 Task: Check the sale-to-list ratio of dock in the last 1 year.
Action: Mouse moved to (1118, 278)
Screenshot: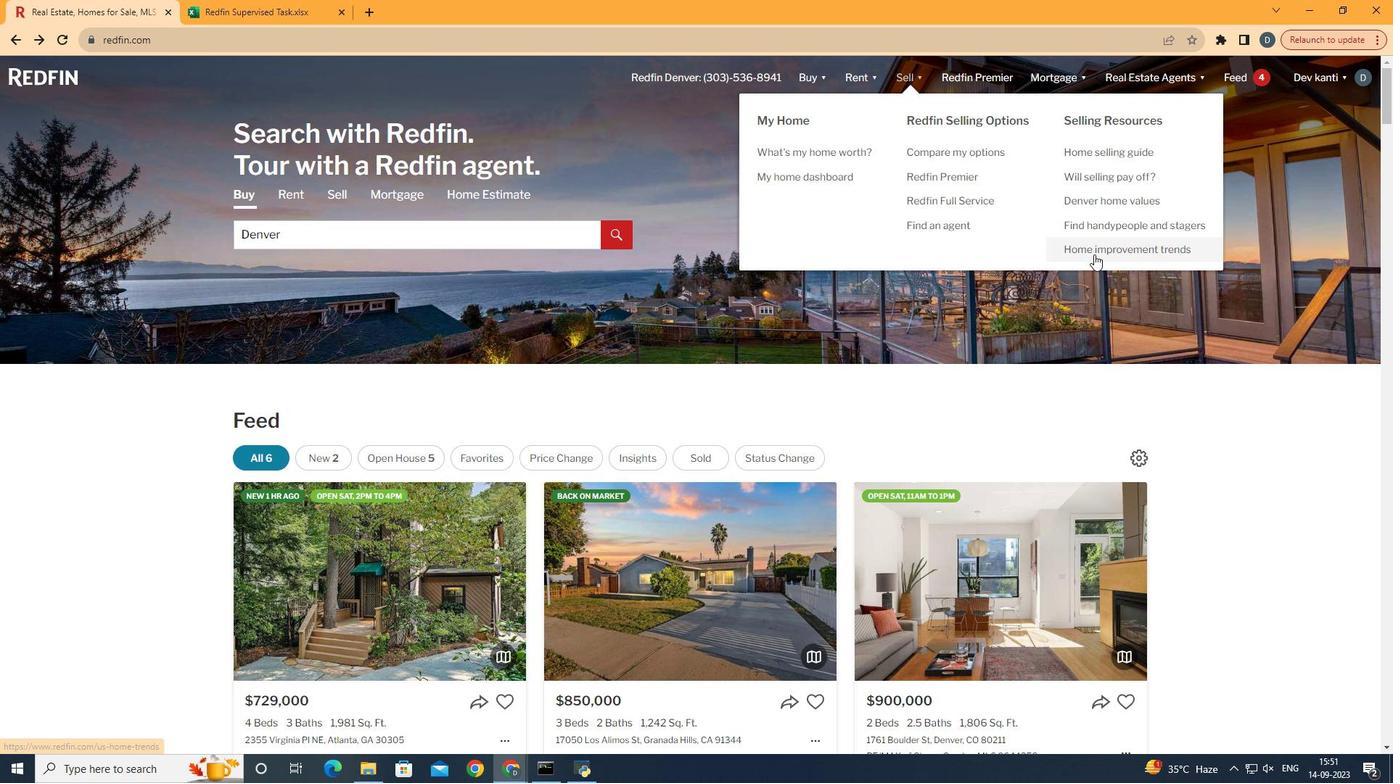
Action: Mouse pressed left at (1118, 278)
Screenshot: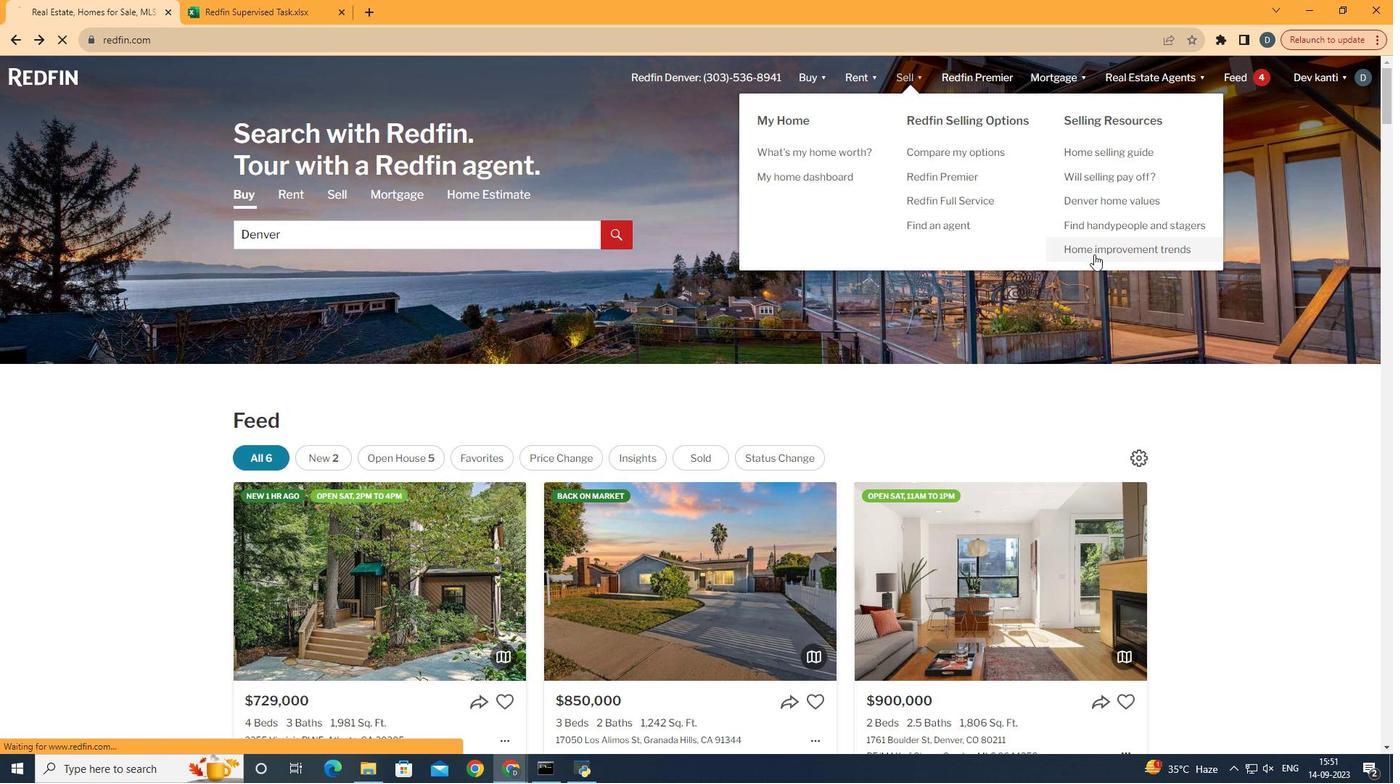 
Action: Mouse moved to (387, 298)
Screenshot: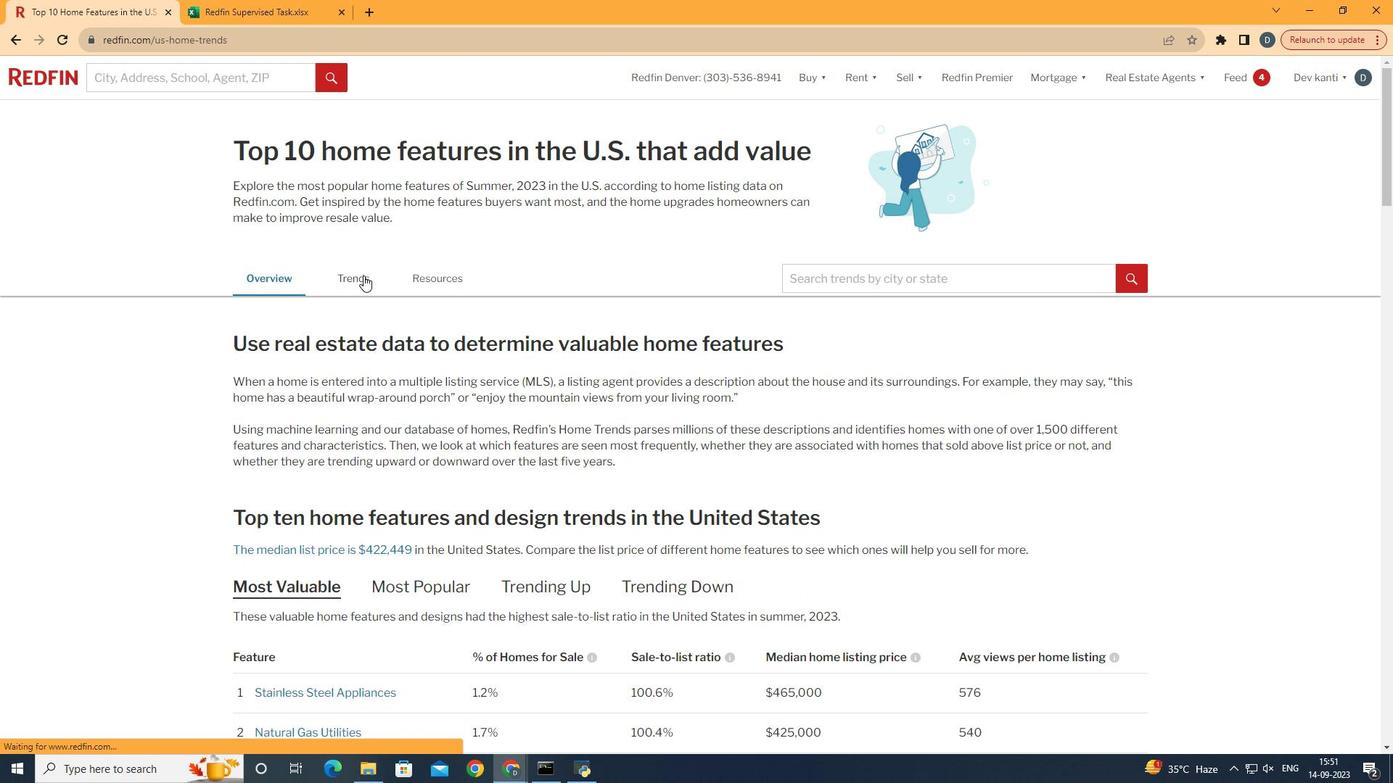
Action: Mouse pressed left at (387, 298)
Screenshot: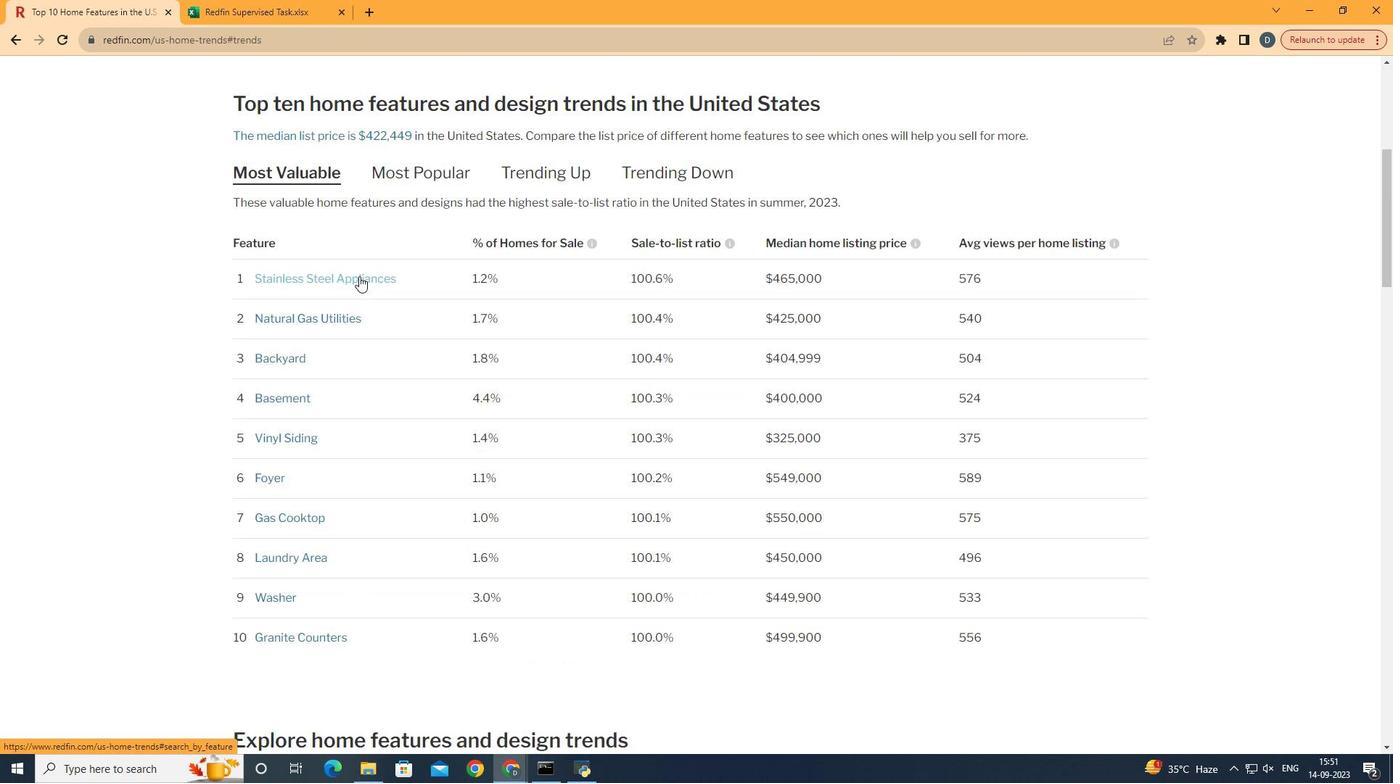
Action: Mouse moved to (754, 319)
Screenshot: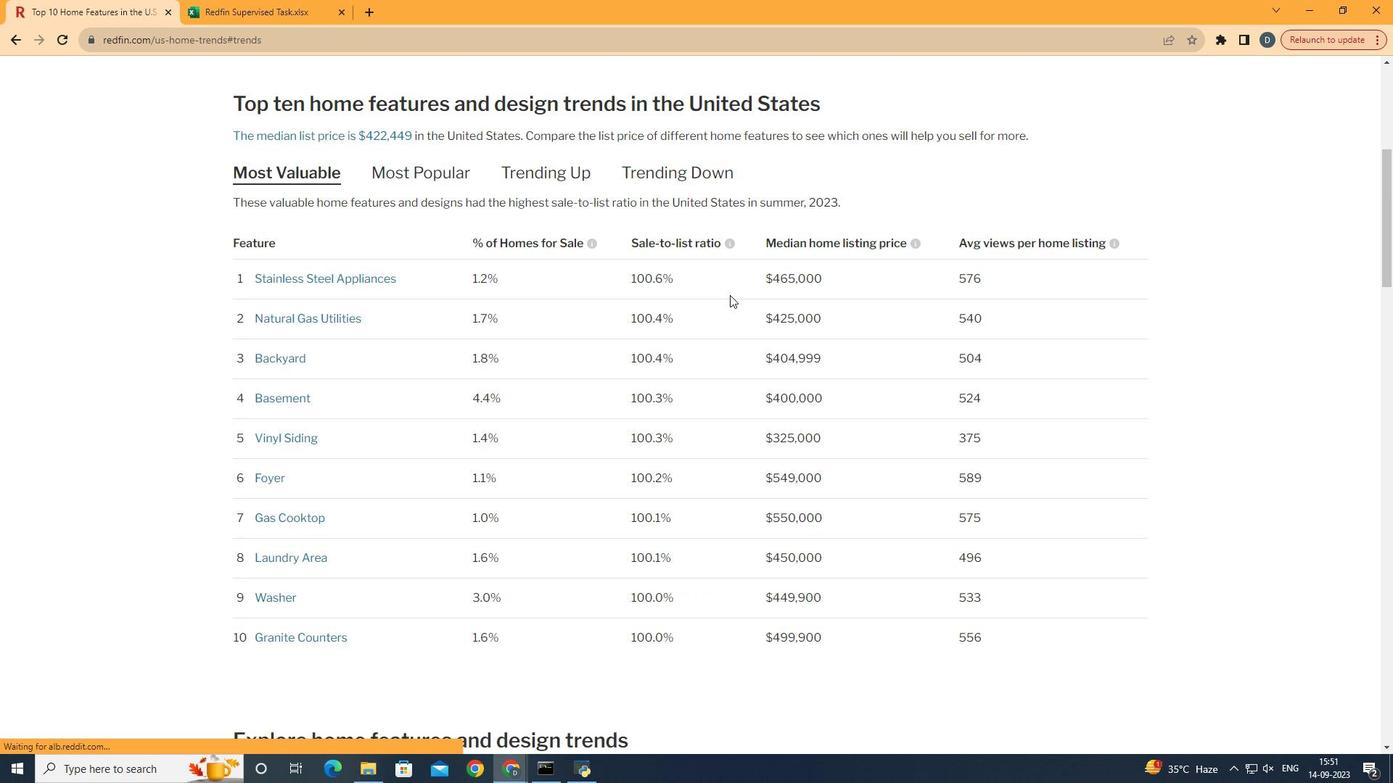 
Action: Mouse scrolled (754, 318) with delta (0, 0)
Screenshot: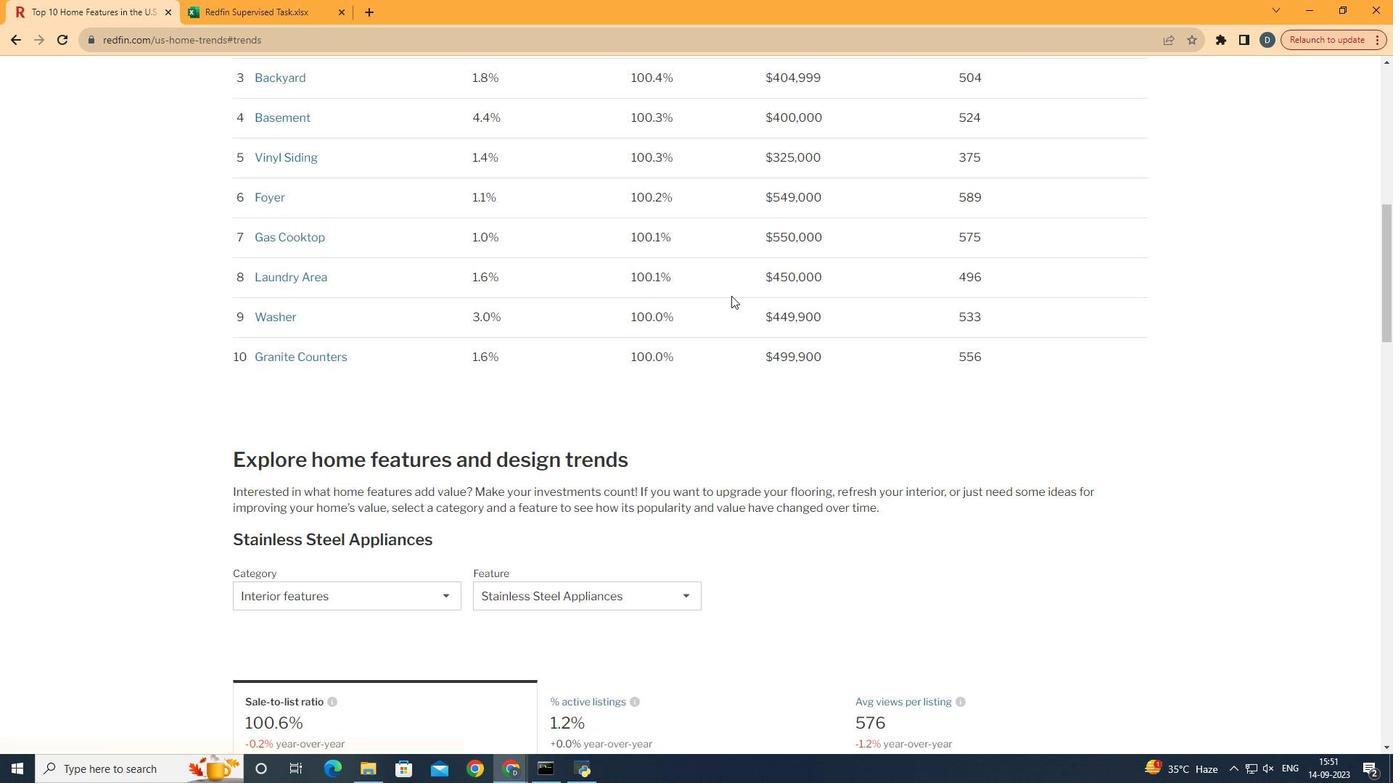 
Action: Mouse moved to (755, 320)
Screenshot: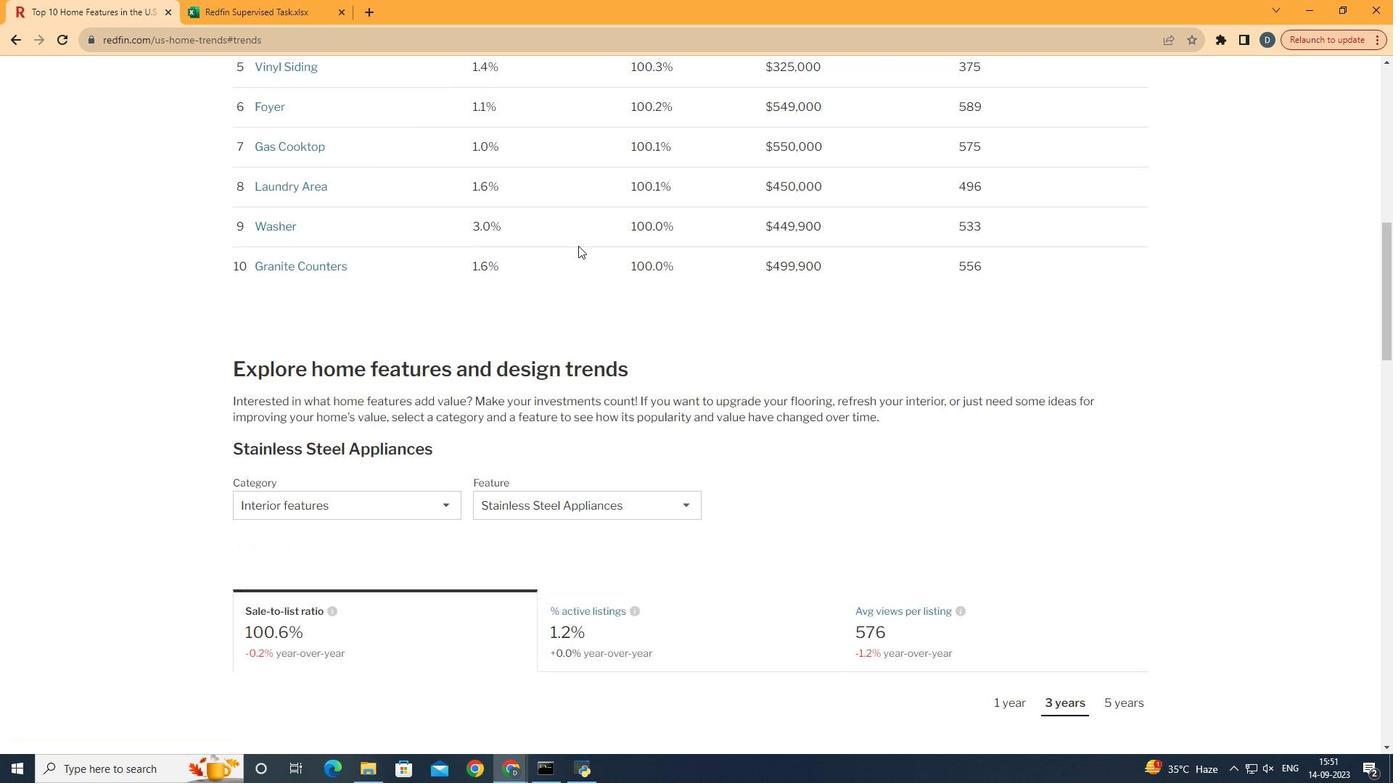 
Action: Mouse scrolled (755, 319) with delta (0, 0)
Screenshot: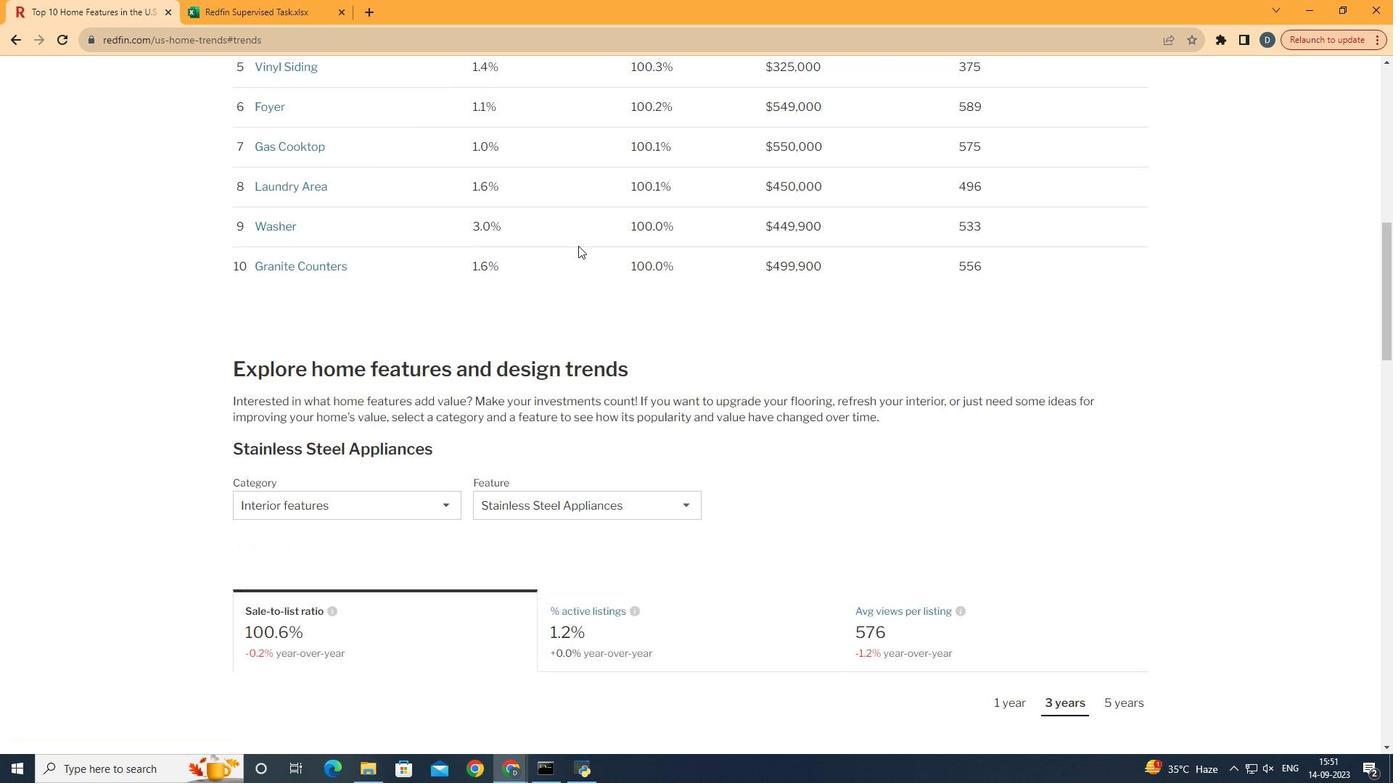 
Action: Mouse scrolled (755, 319) with delta (0, 0)
Screenshot: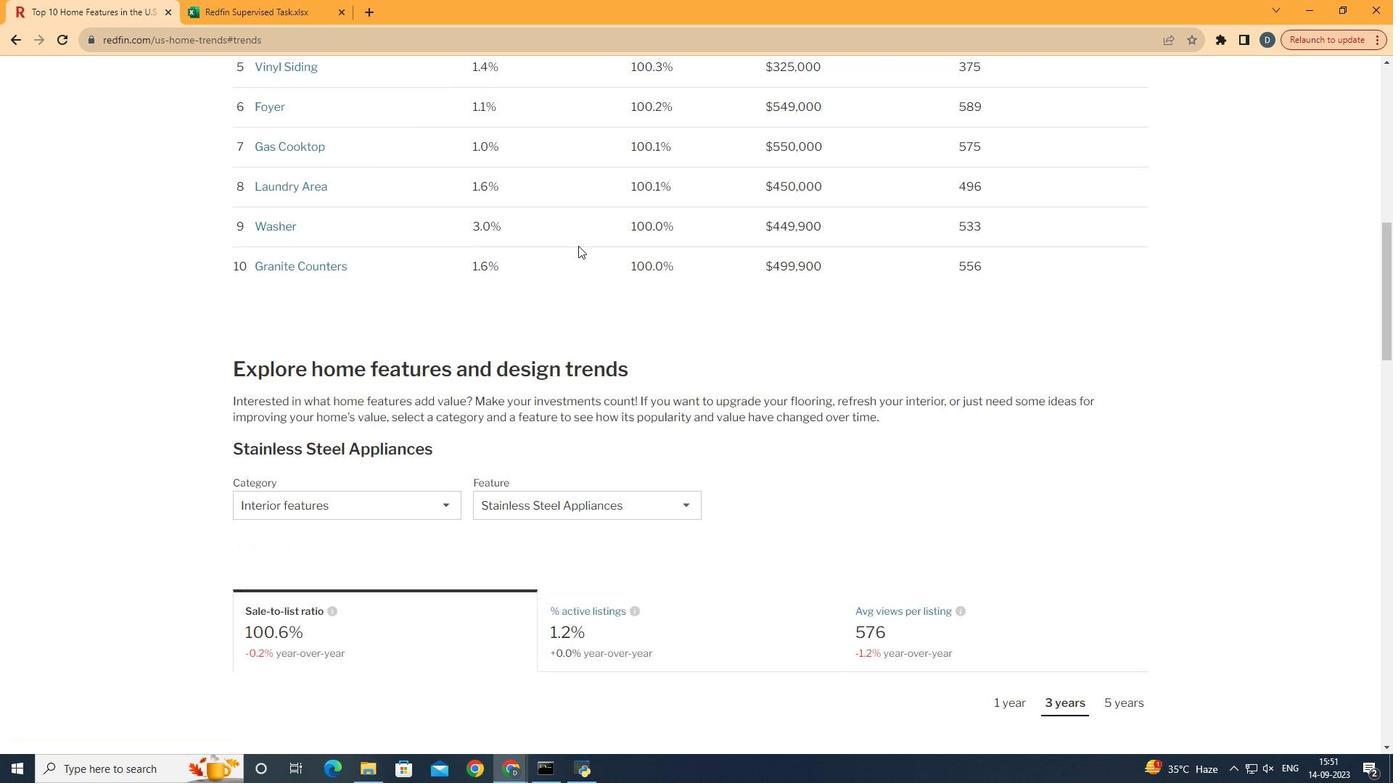 
Action: Mouse scrolled (755, 319) with delta (0, 0)
Screenshot: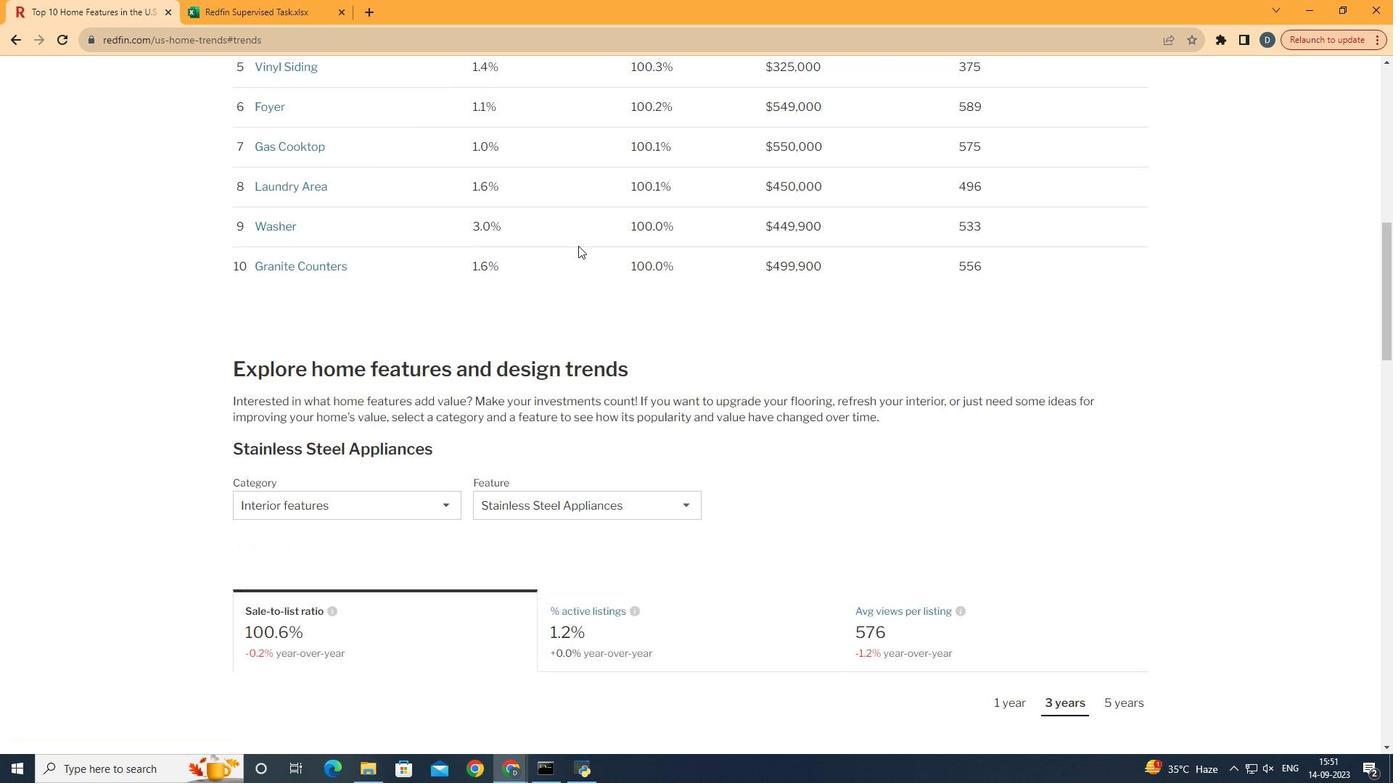 
Action: Mouse scrolled (755, 319) with delta (0, 0)
Screenshot: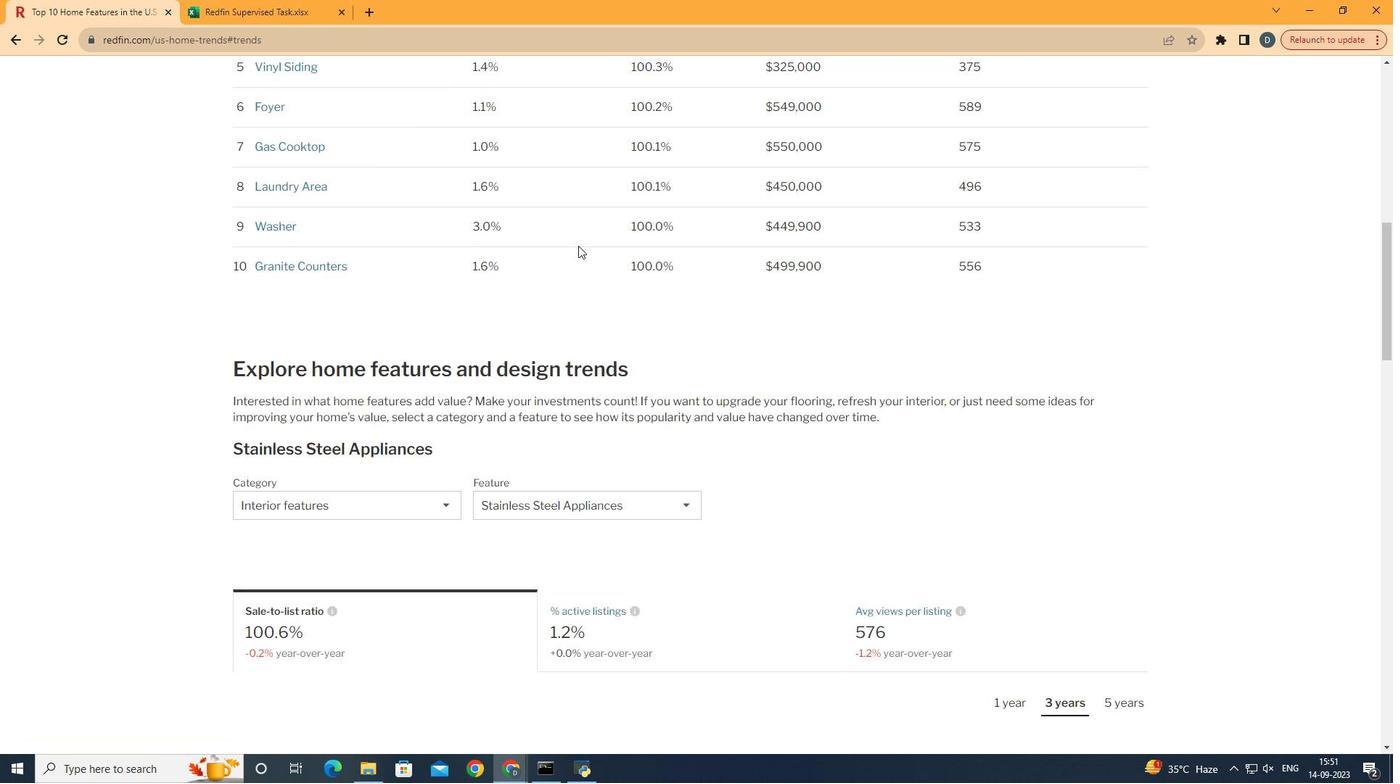 
Action: Mouse scrolled (755, 319) with delta (0, 0)
Screenshot: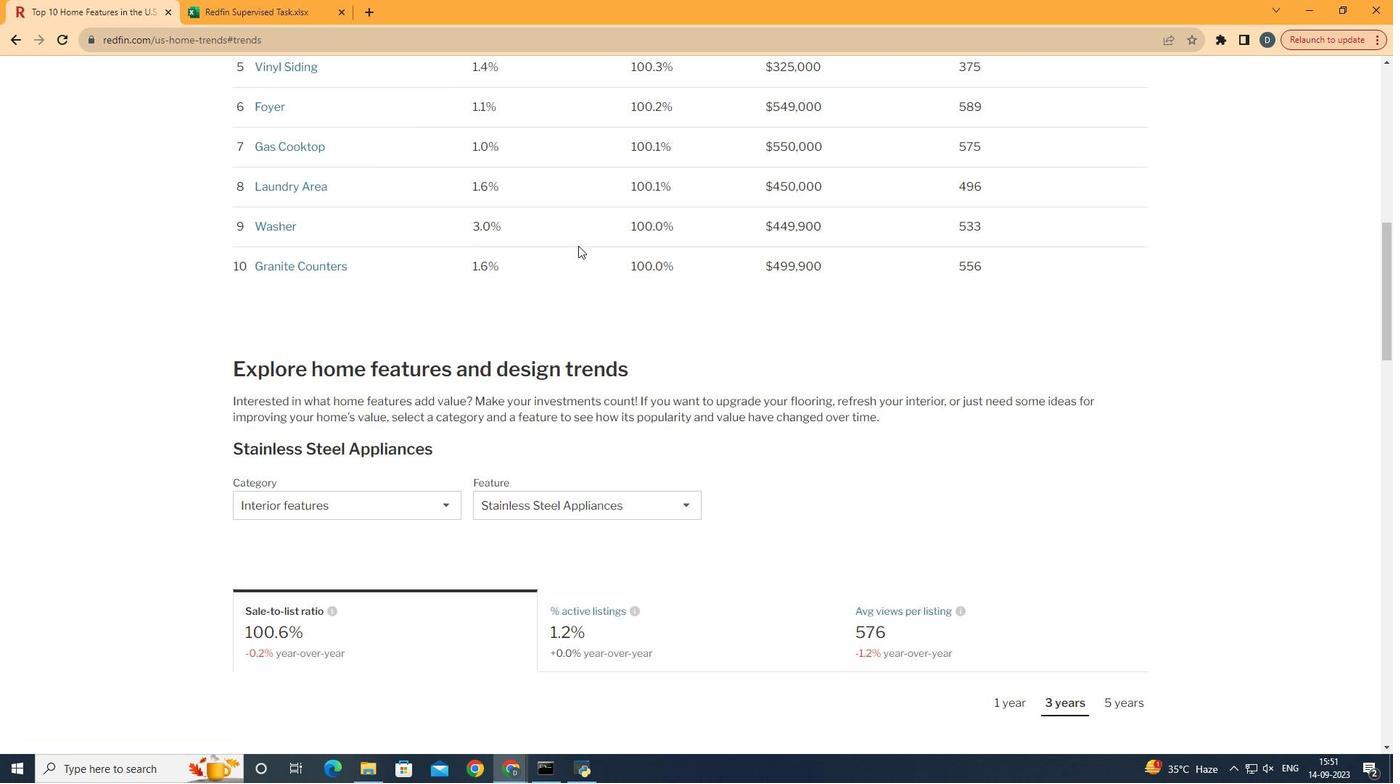 
Action: Mouse scrolled (755, 319) with delta (0, 0)
Screenshot: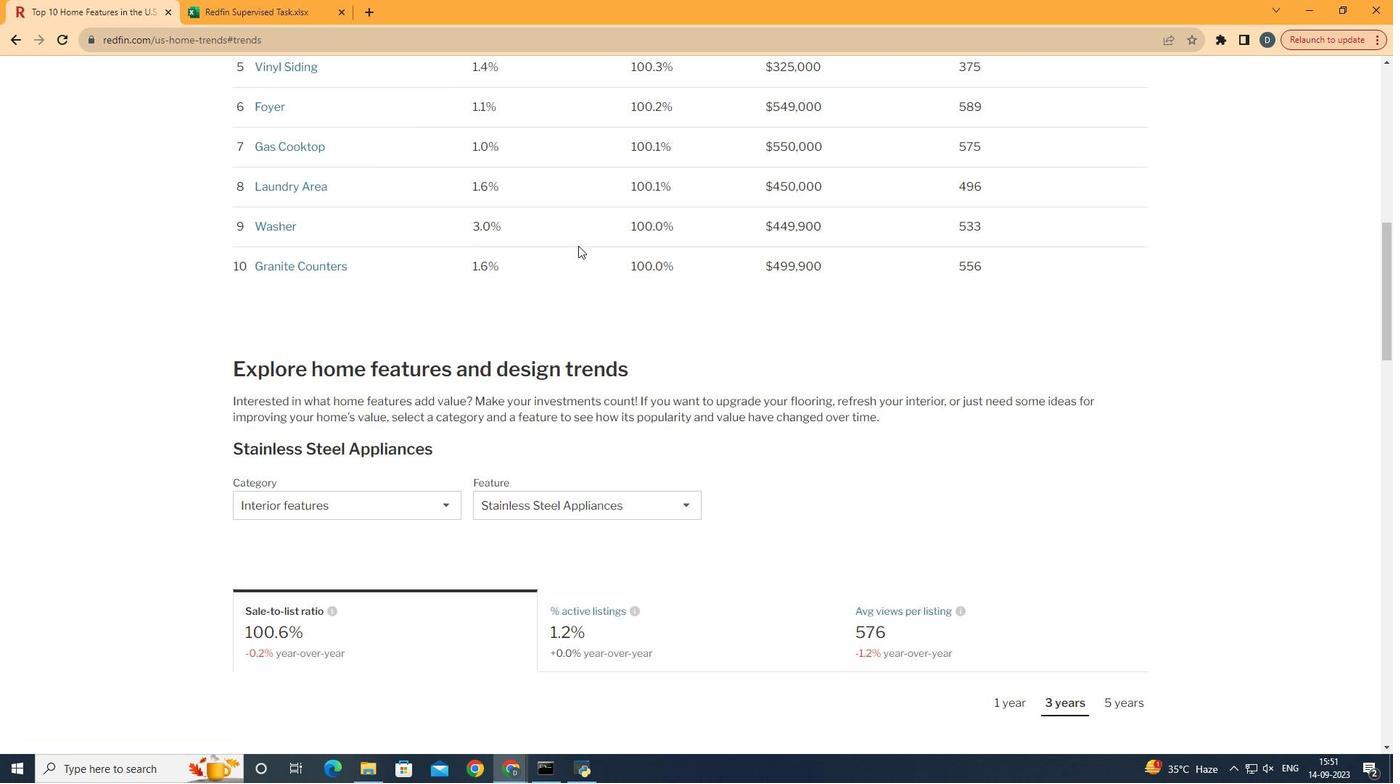 
Action: Mouse moved to (428, 295)
Screenshot: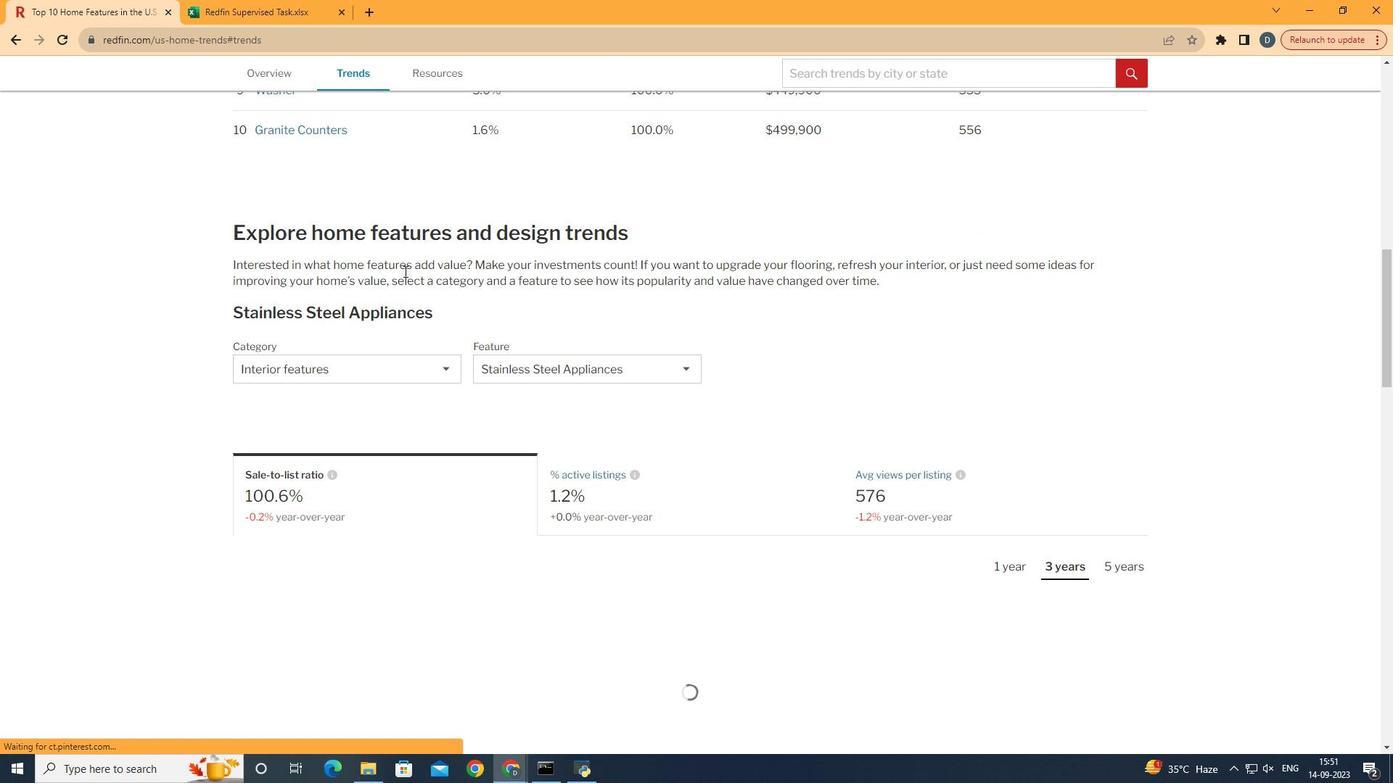 
Action: Mouse scrolled (428, 294) with delta (0, 0)
Screenshot: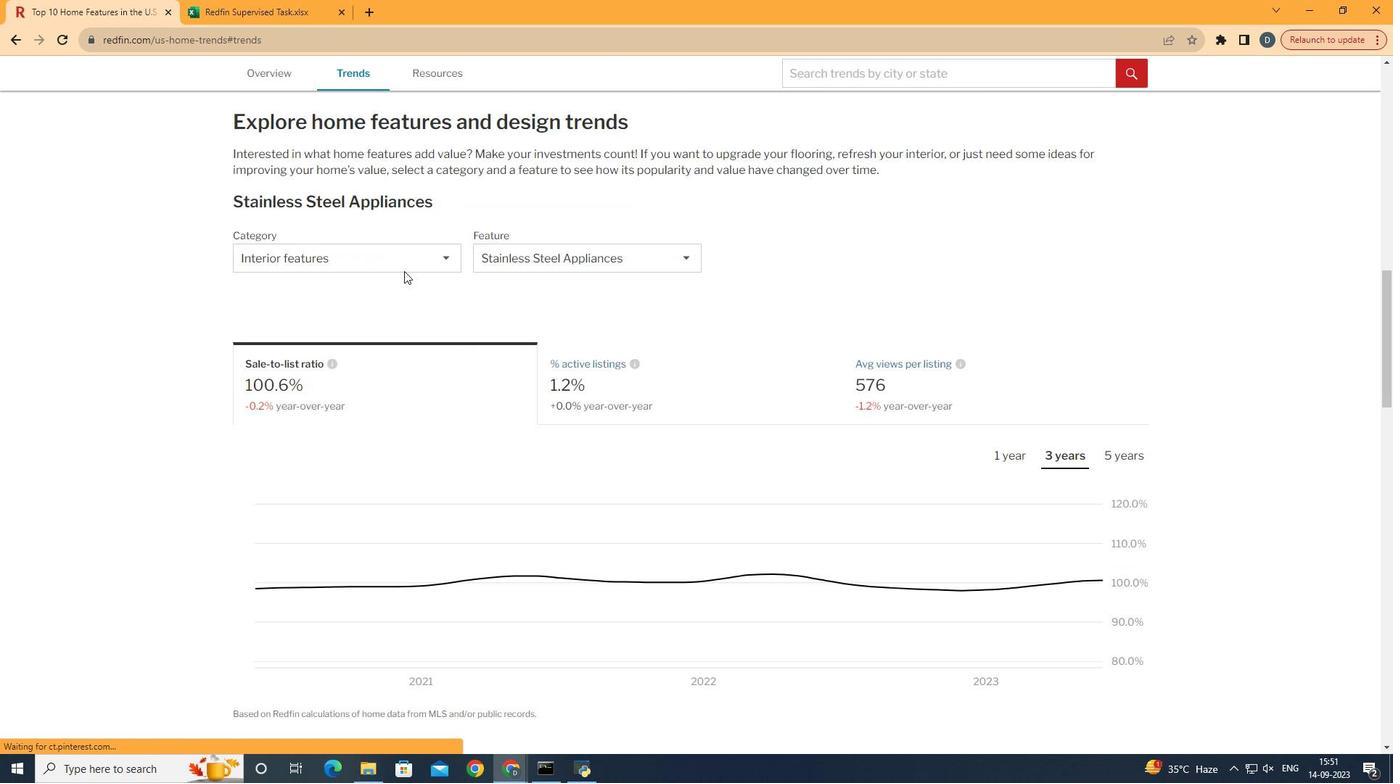 
Action: Mouse scrolled (428, 294) with delta (0, 0)
Screenshot: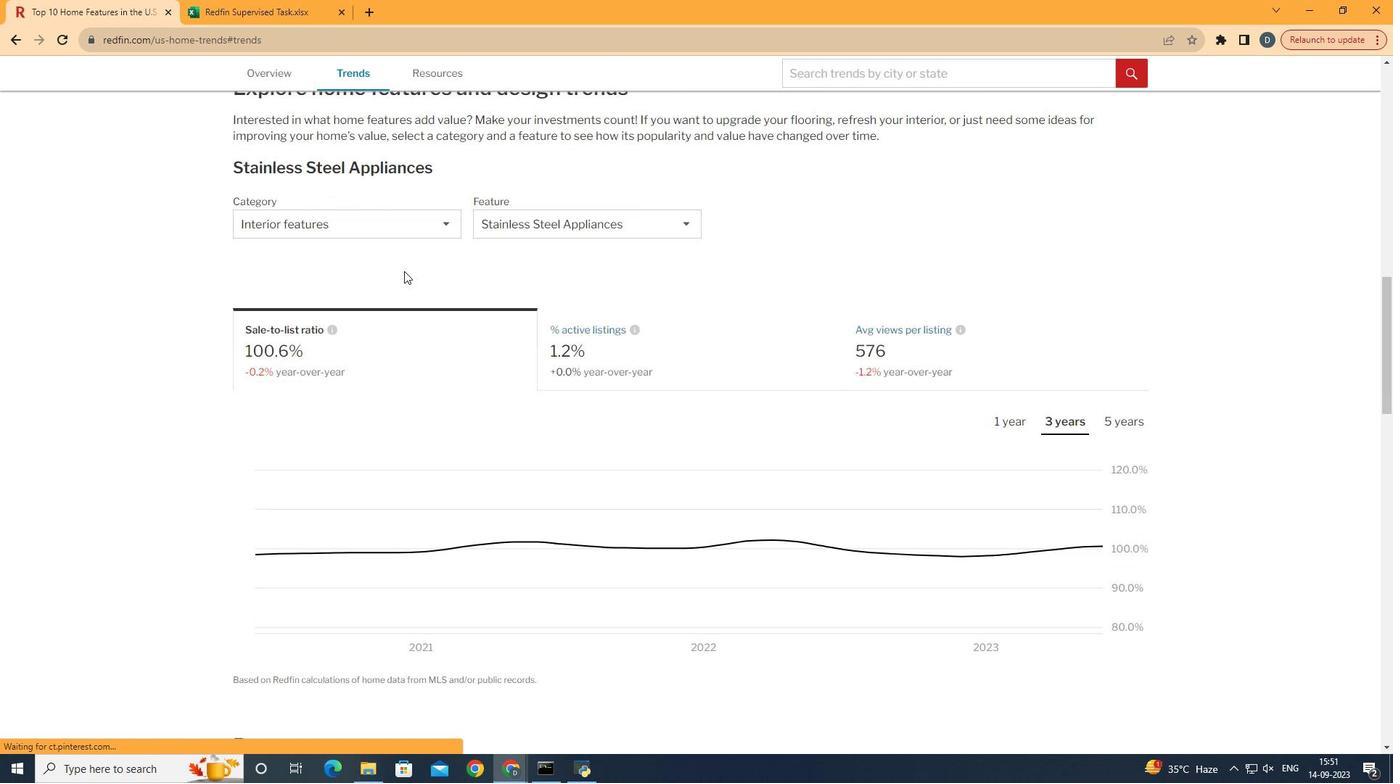 
Action: Mouse moved to (432, 259)
Screenshot: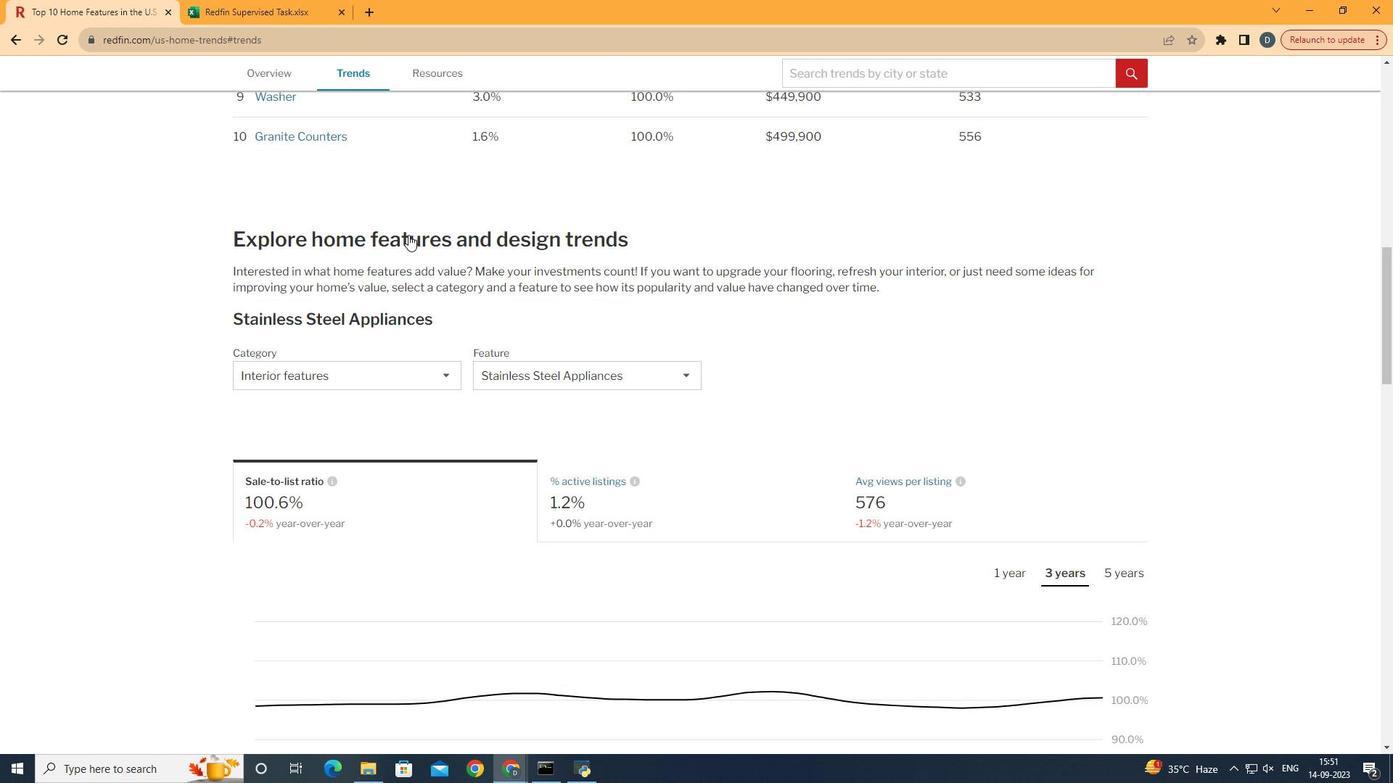 
Action: Mouse pressed left at (432, 259)
Screenshot: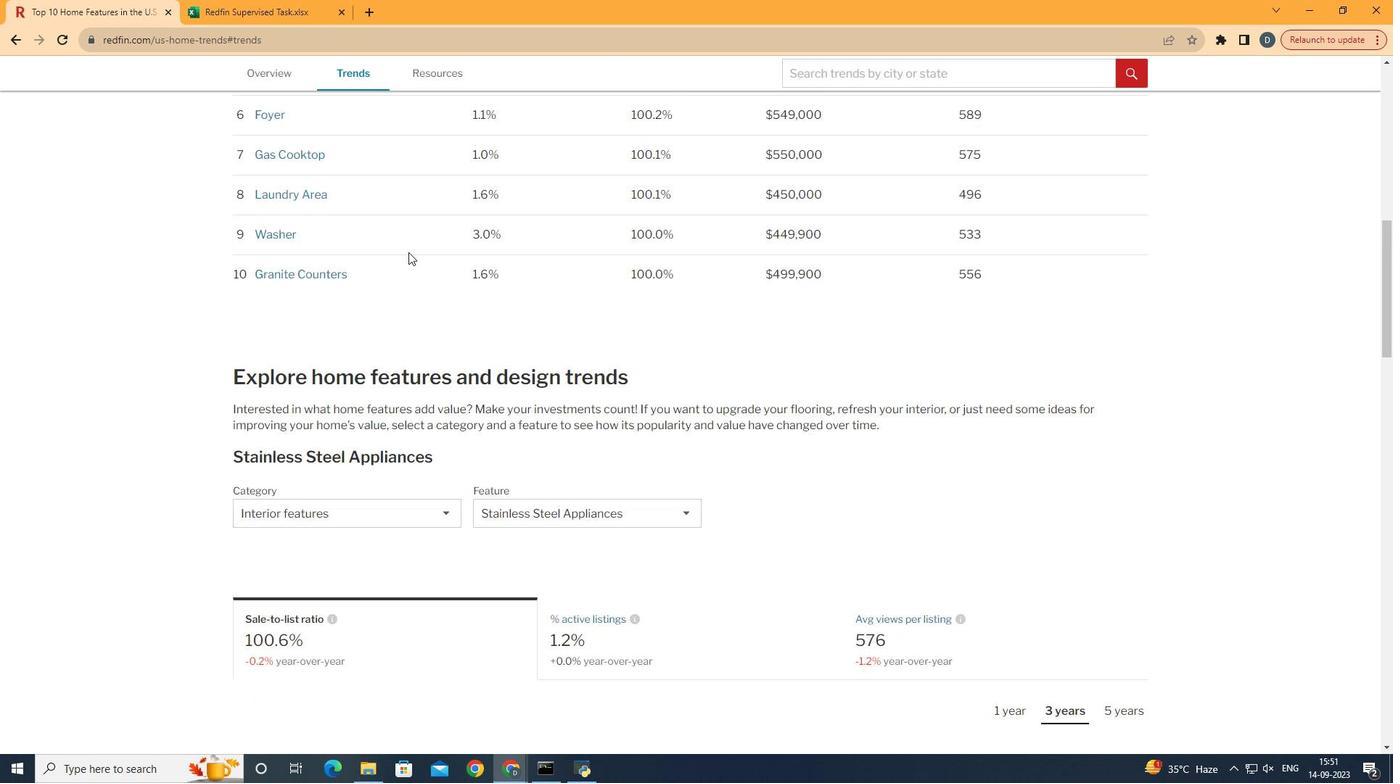 
Action: Mouse moved to (446, 328)
Screenshot: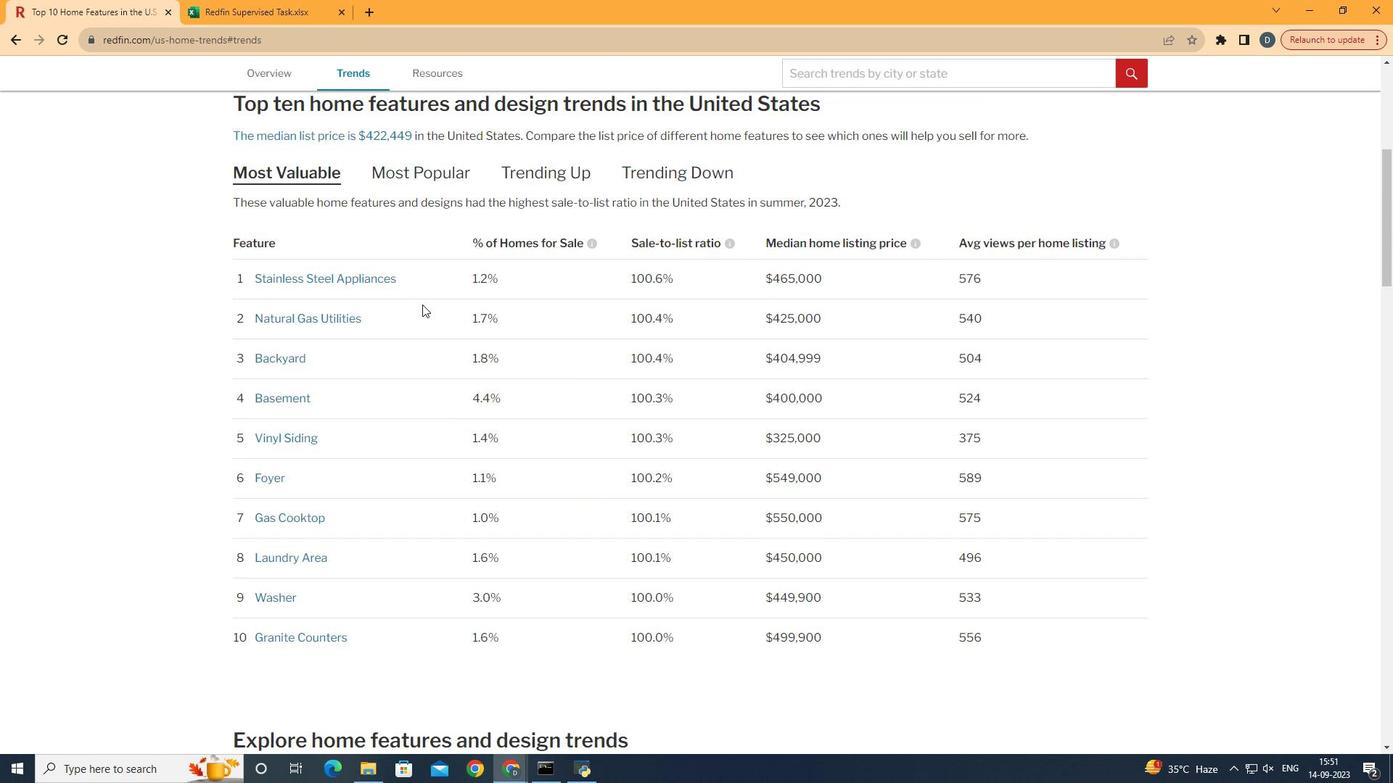 
Action: Mouse scrolled (446, 328) with delta (0, 0)
Screenshot: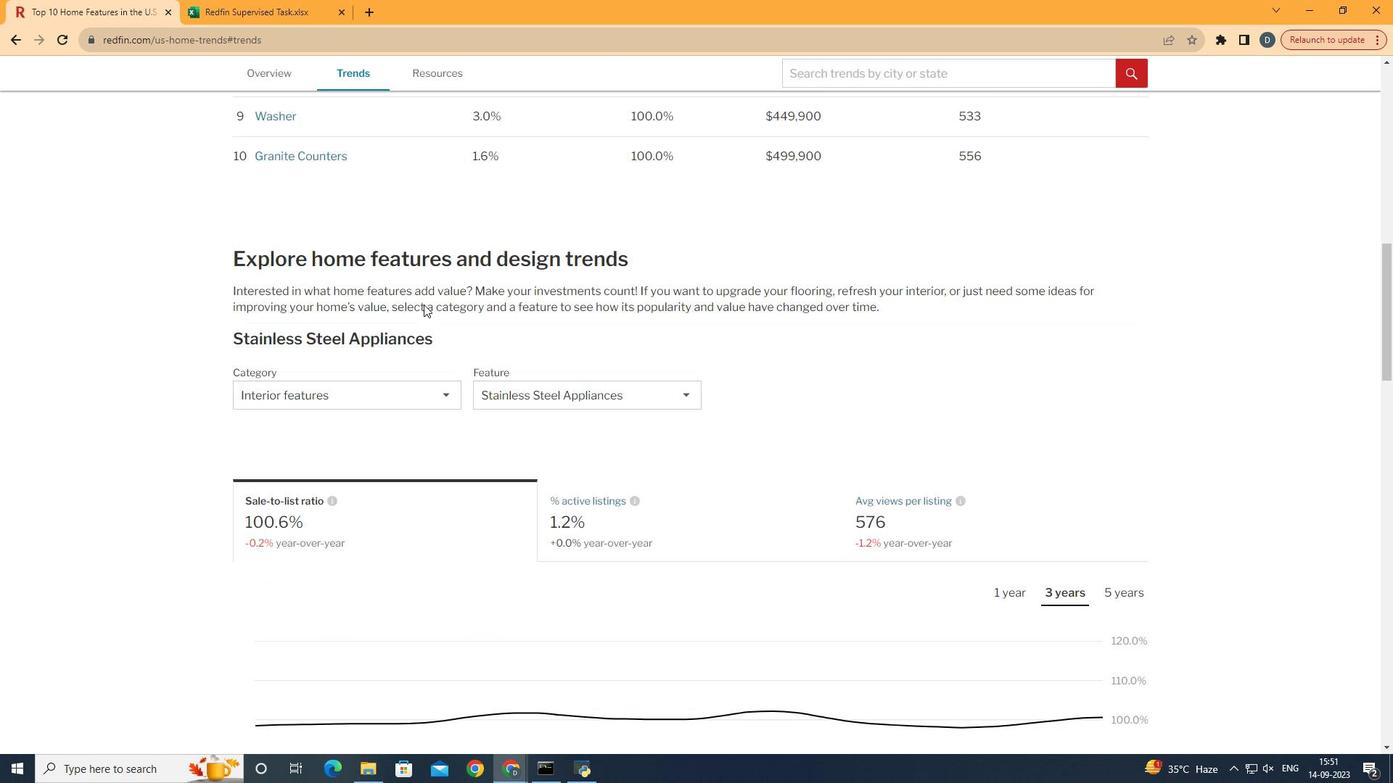 
Action: Mouse scrolled (446, 328) with delta (0, 0)
Screenshot: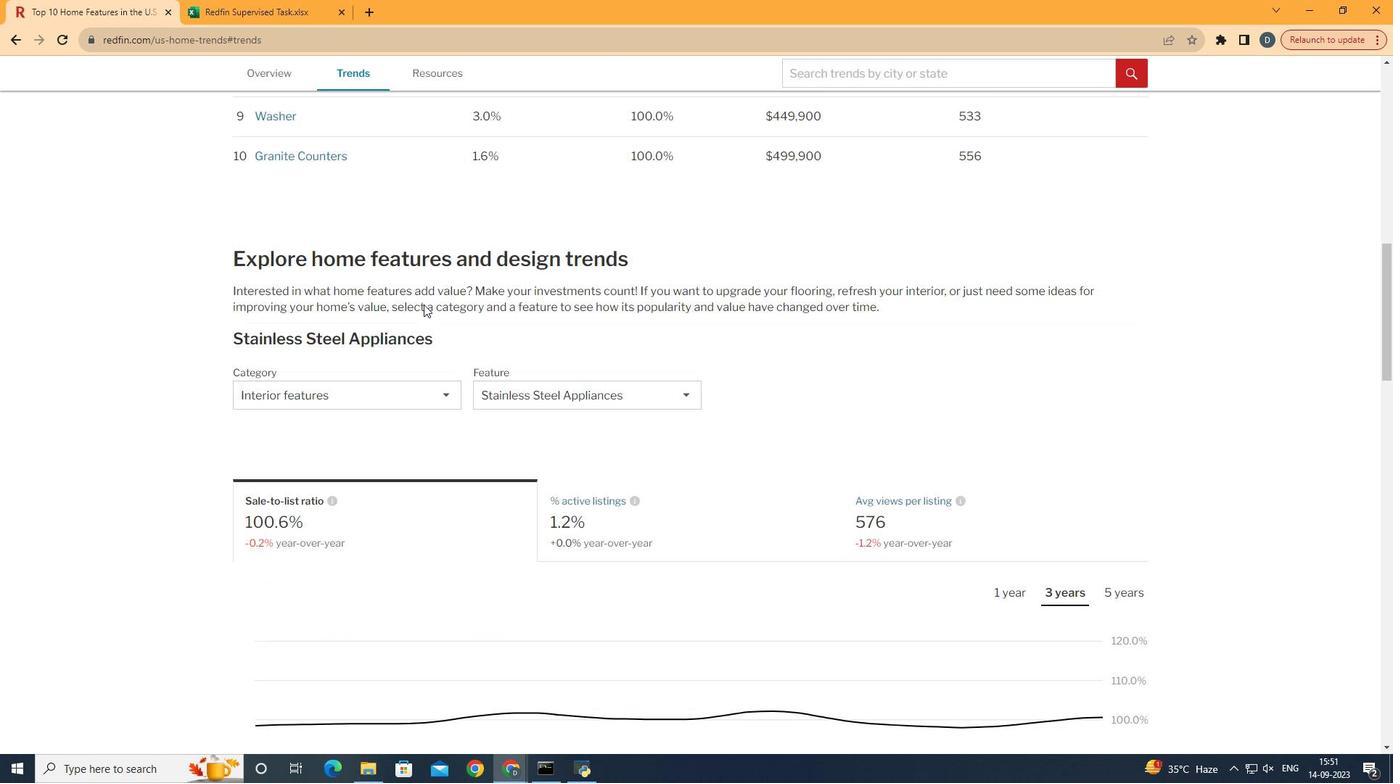 
Action: Mouse scrolled (446, 328) with delta (0, 0)
Screenshot: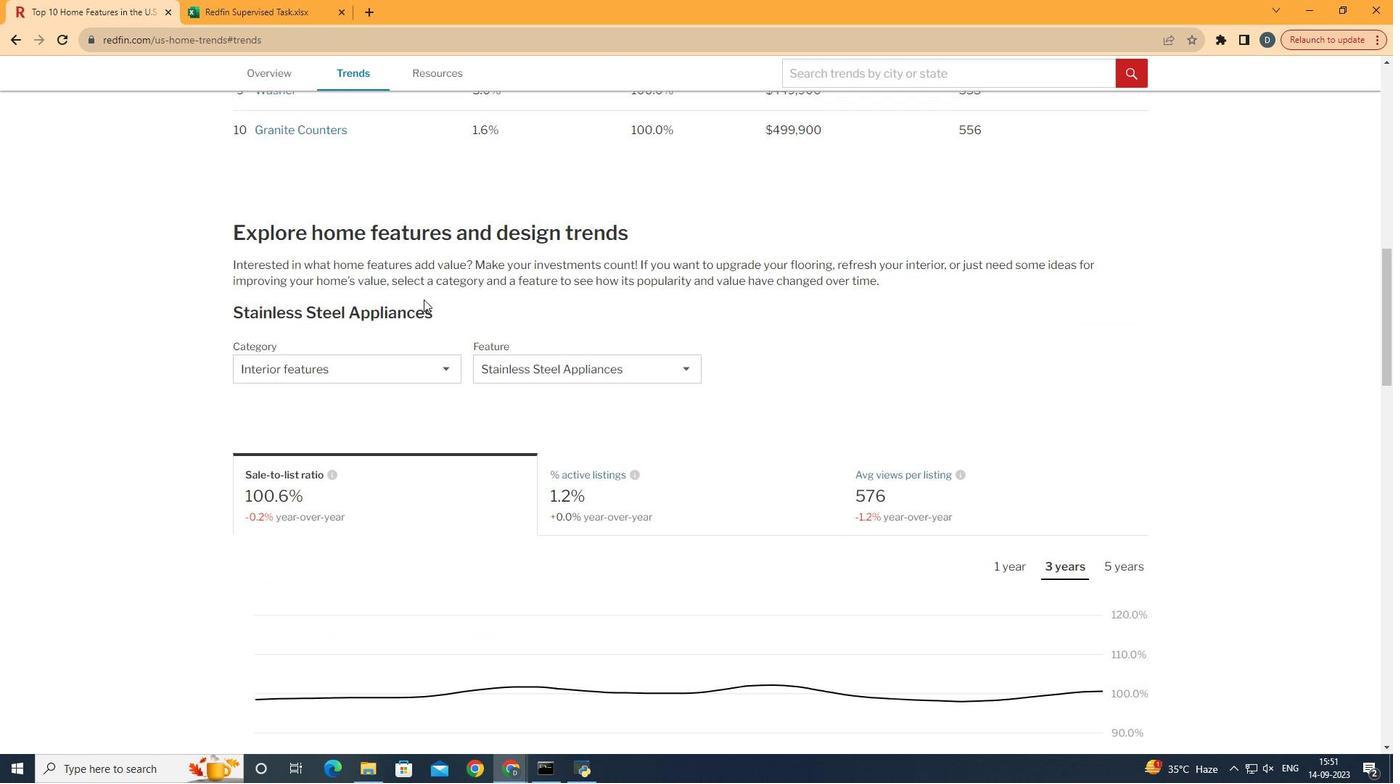 
Action: Mouse scrolled (446, 328) with delta (0, 0)
Screenshot: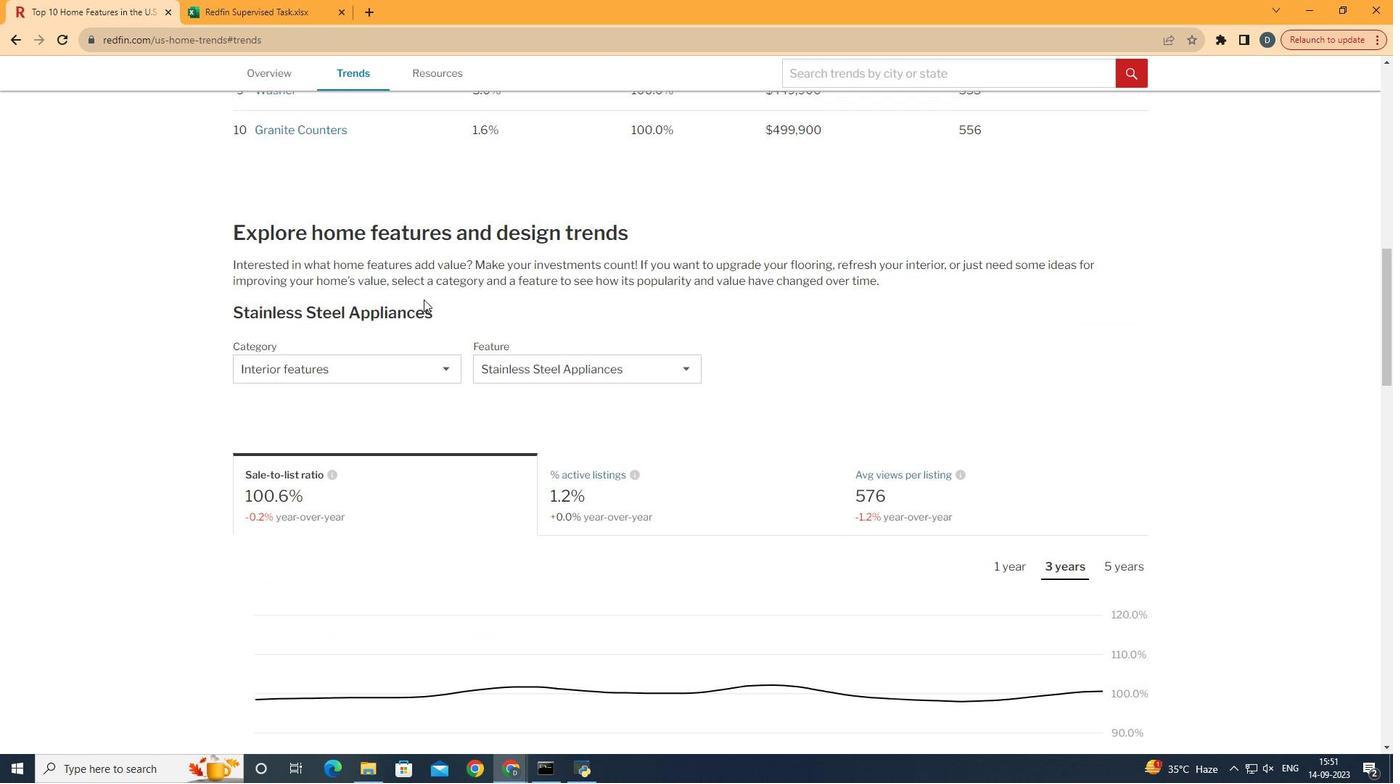 
Action: Mouse scrolled (446, 328) with delta (0, 0)
Screenshot: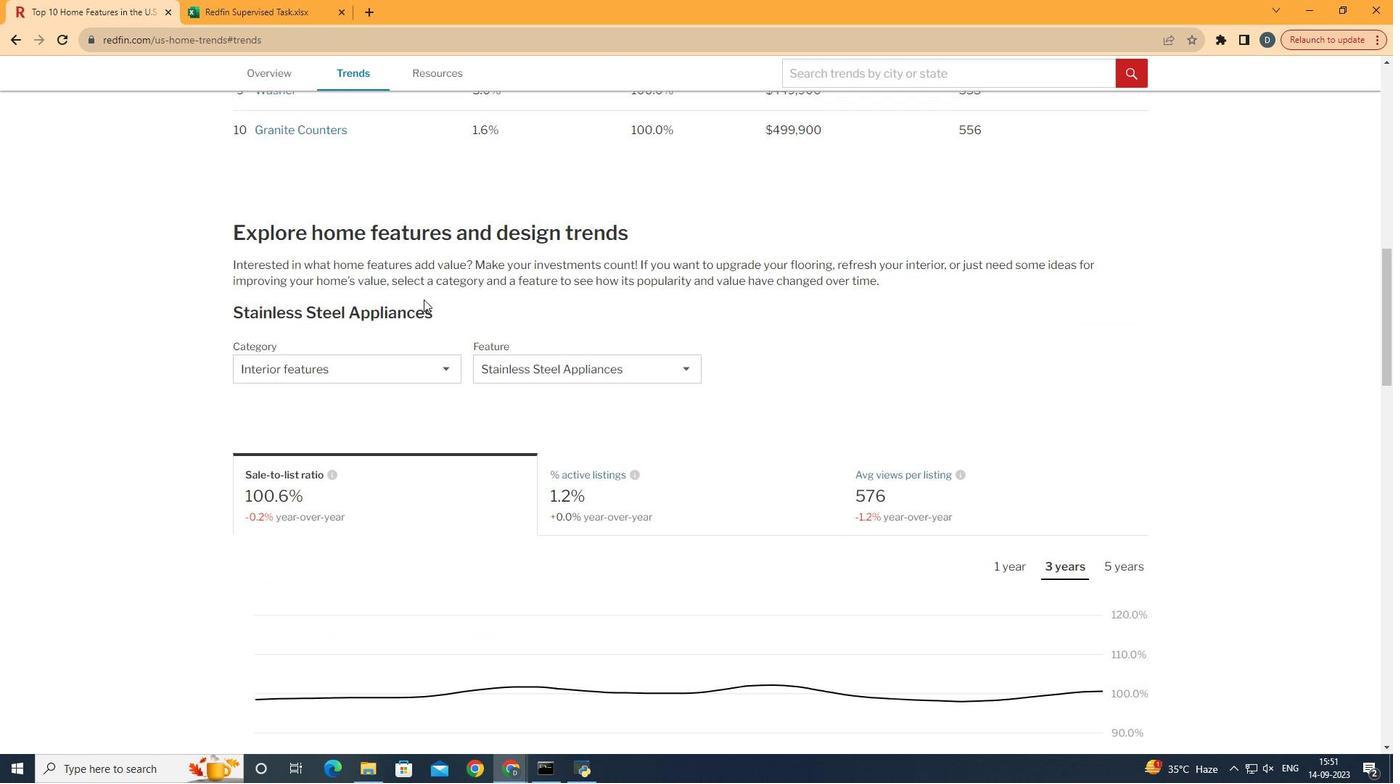 
Action: Mouse scrolled (446, 328) with delta (0, 0)
Screenshot: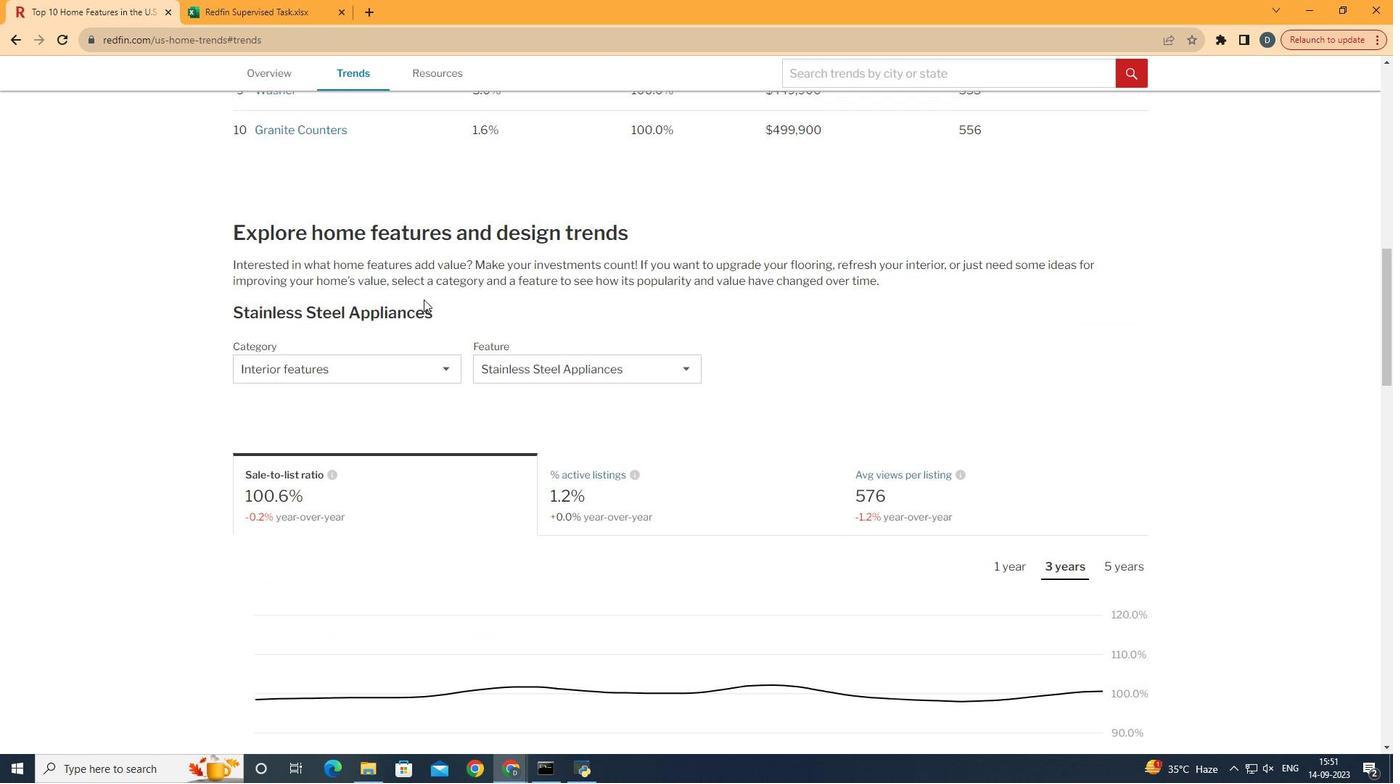 
Action: Mouse moved to (447, 328)
Screenshot: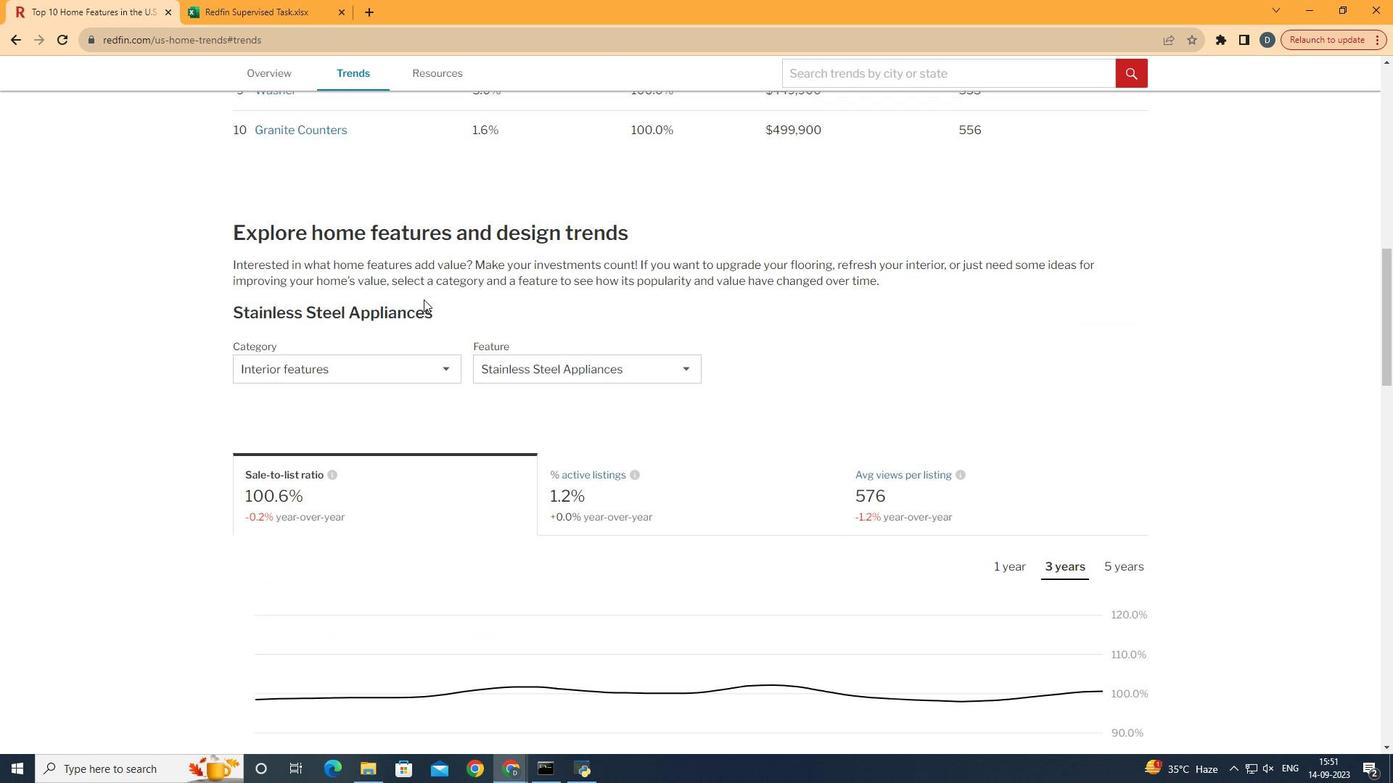 
Action: Mouse scrolled (447, 328) with delta (0, 0)
Screenshot: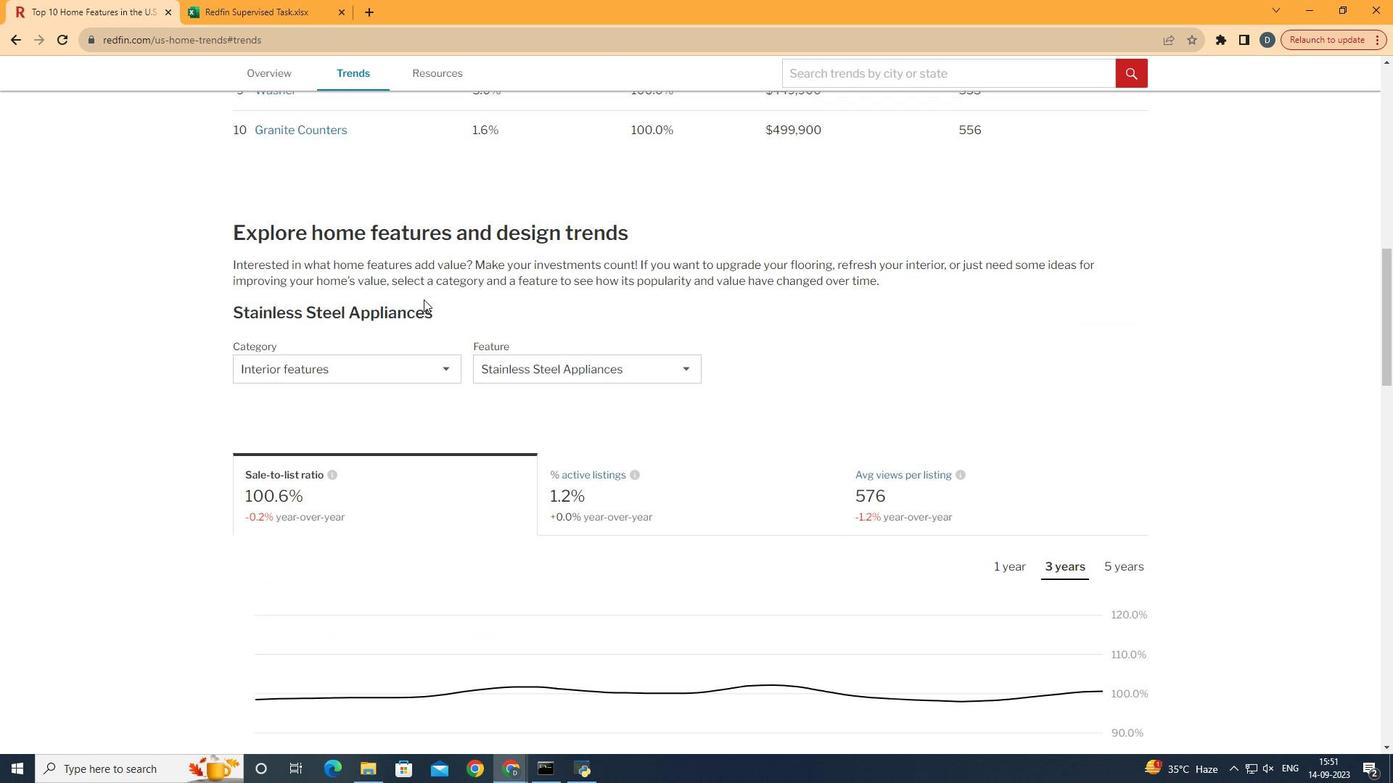 
Action: Mouse moved to (439, 410)
Screenshot: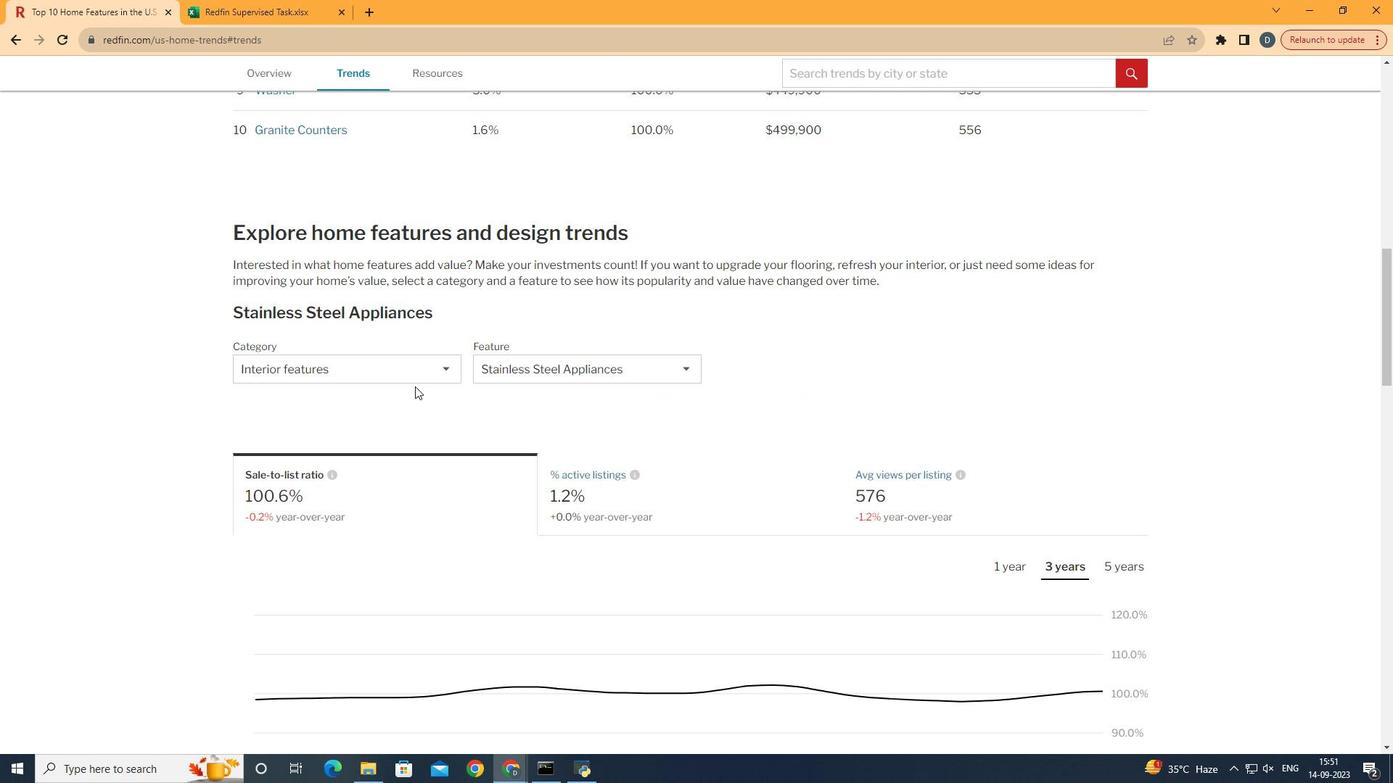 
Action: Mouse pressed left at (439, 410)
Screenshot: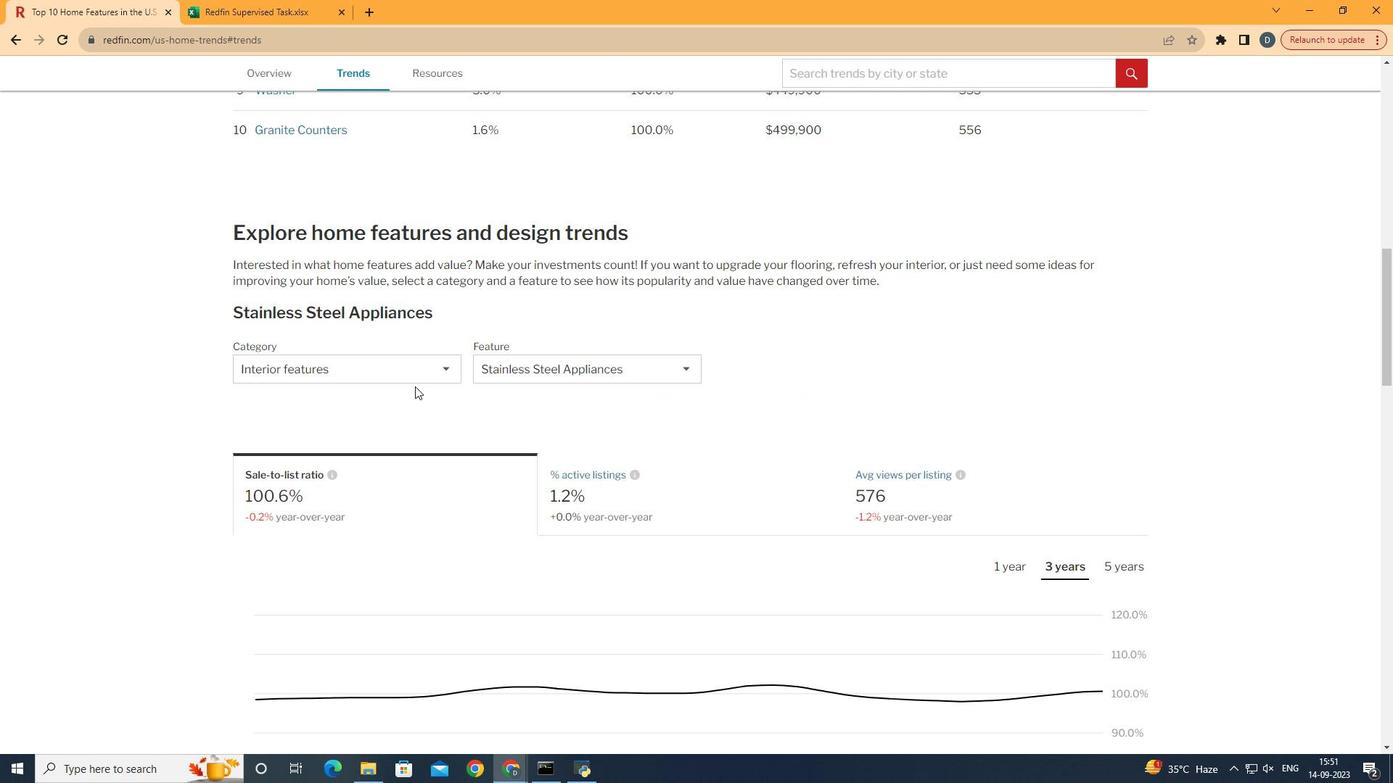 
Action: Mouse moved to (460, 395)
Screenshot: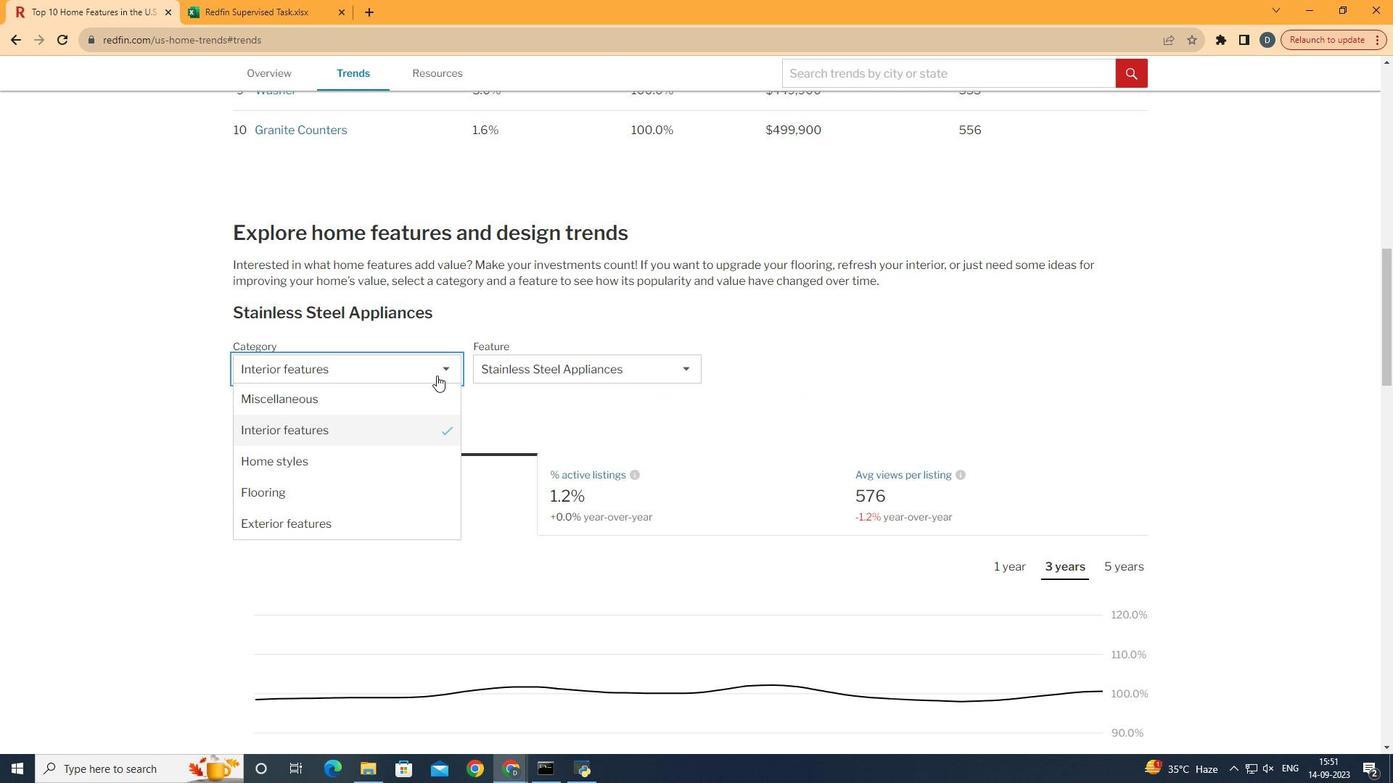 
Action: Mouse pressed left at (460, 395)
Screenshot: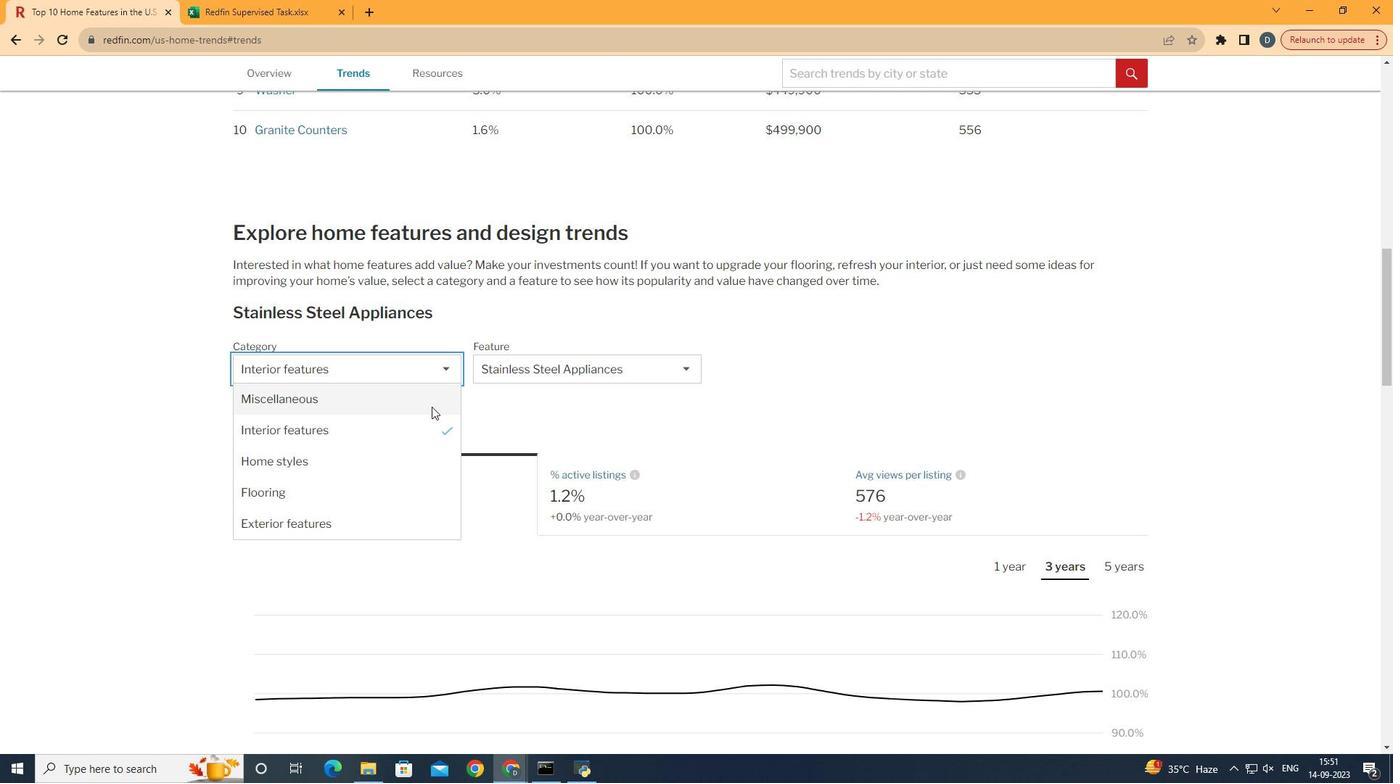 
Action: Mouse moved to (435, 547)
Screenshot: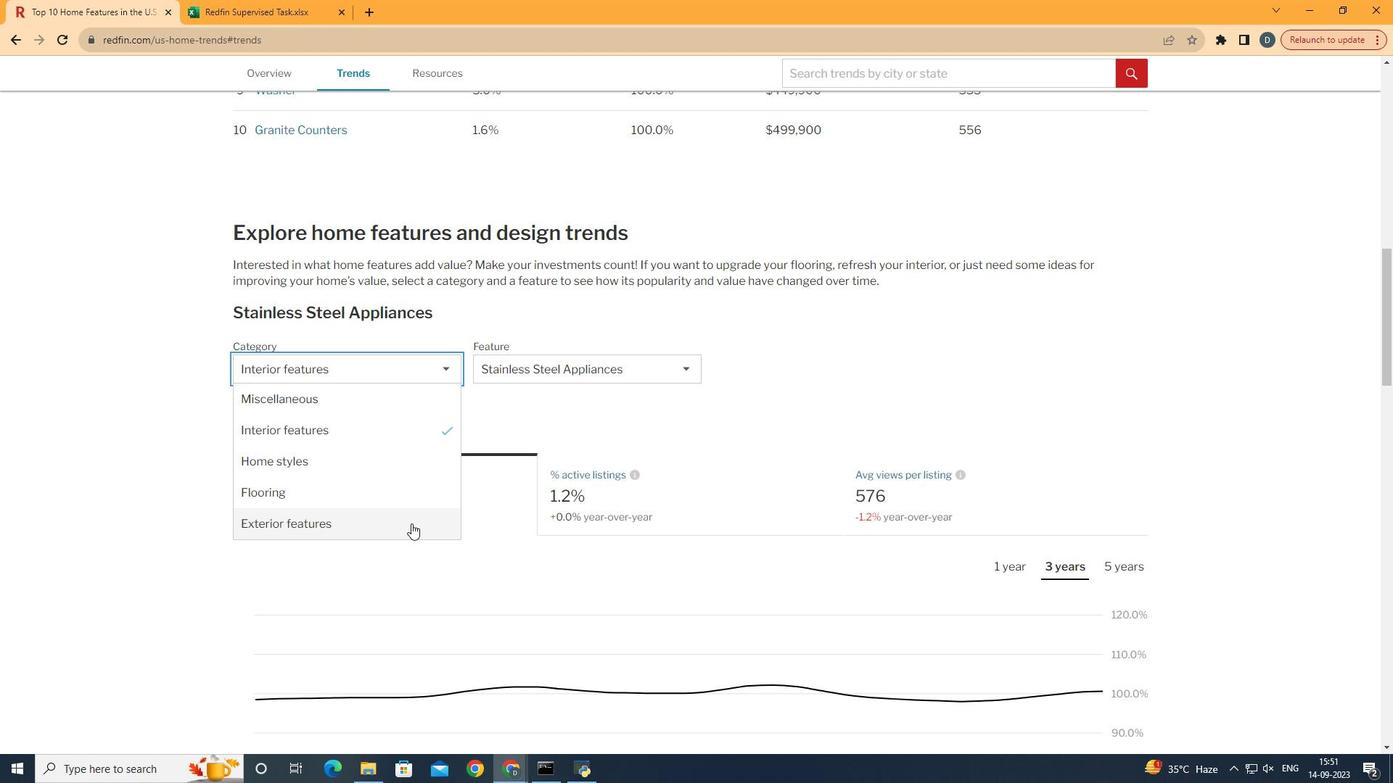 
Action: Mouse pressed left at (435, 547)
Screenshot: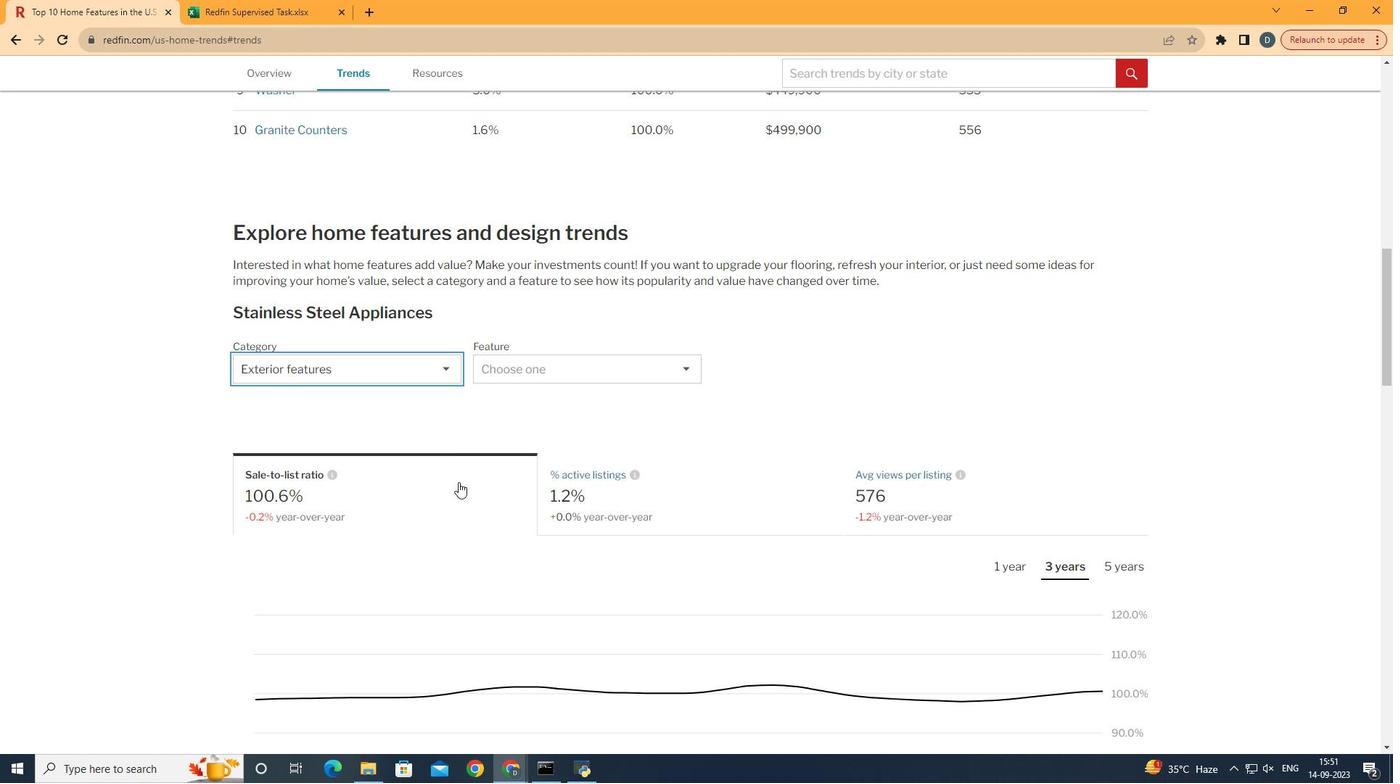 
Action: Mouse moved to (714, 362)
Screenshot: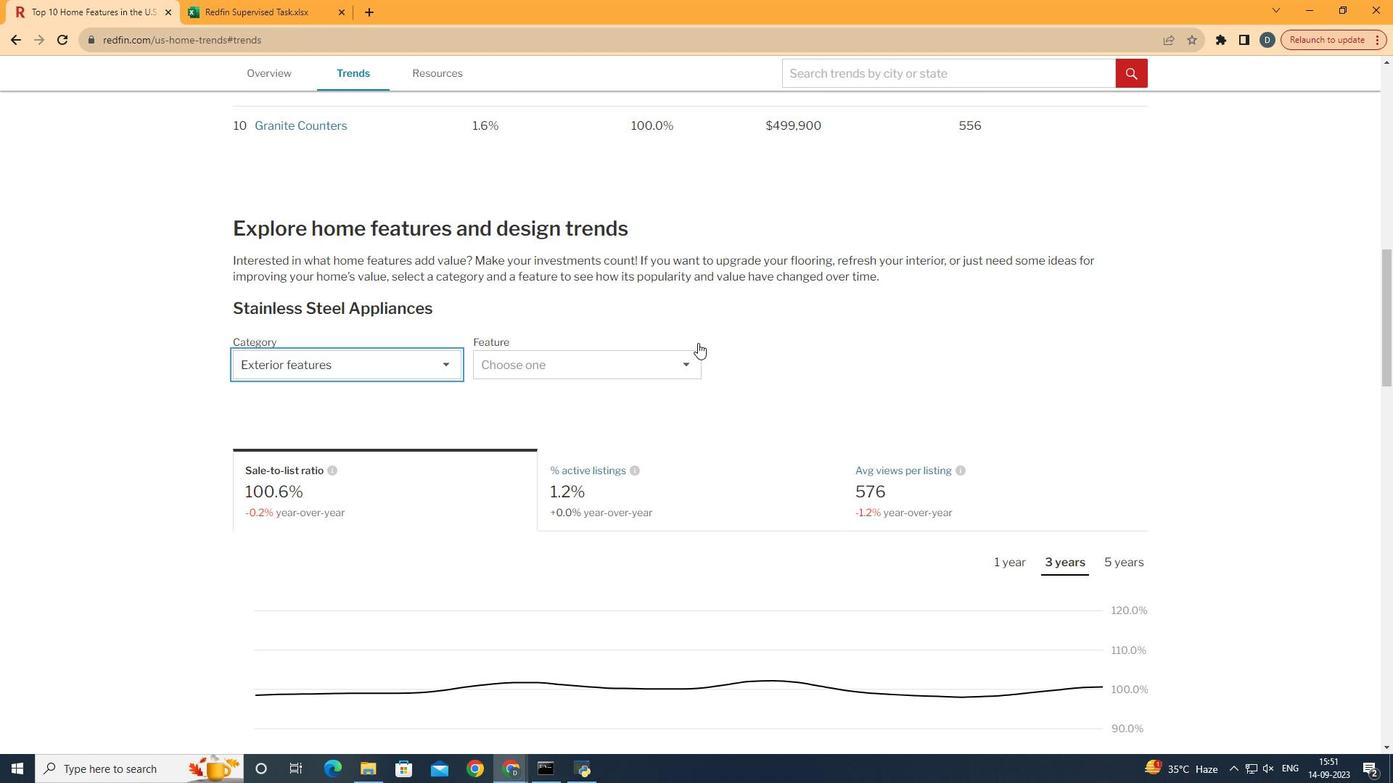 
Action: Mouse scrolled (714, 362) with delta (0, 0)
Screenshot: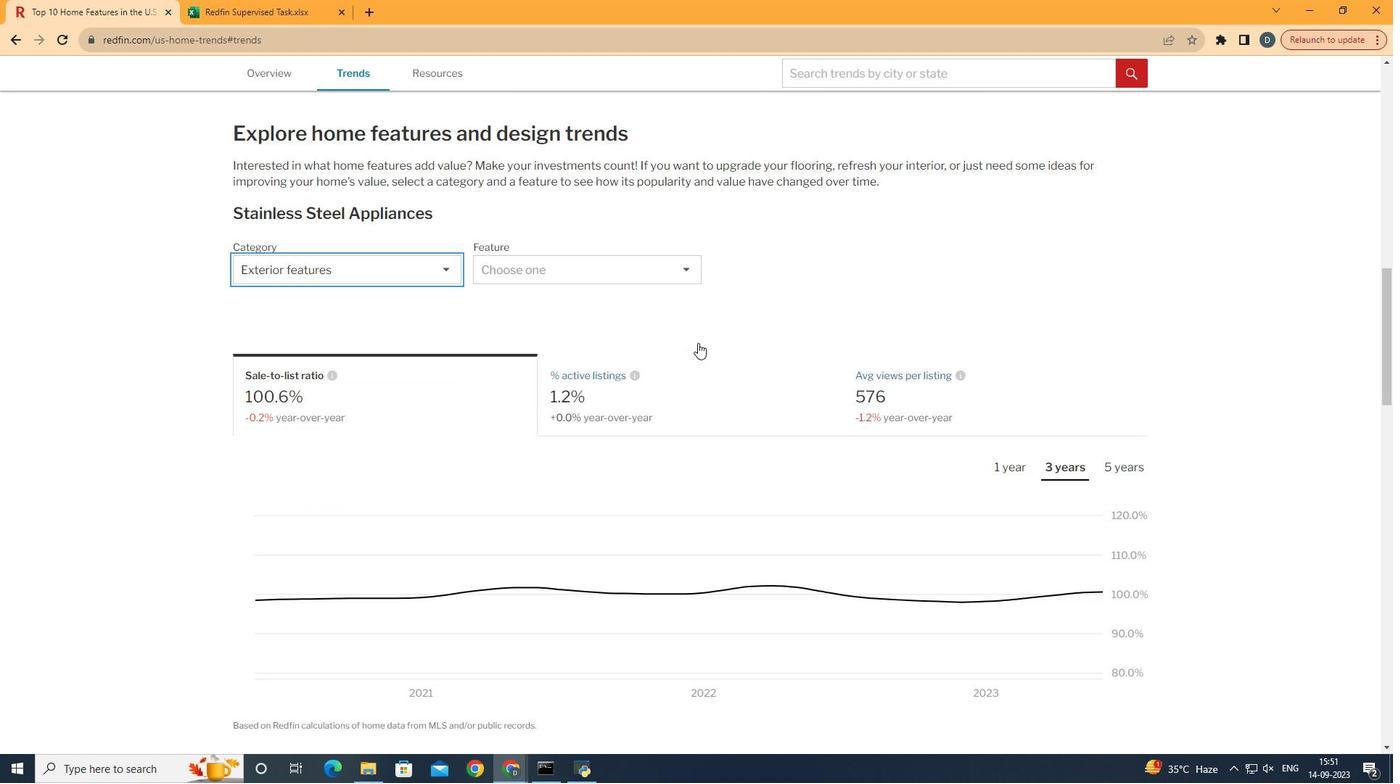 
Action: Mouse moved to (722, 367)
Screenshot: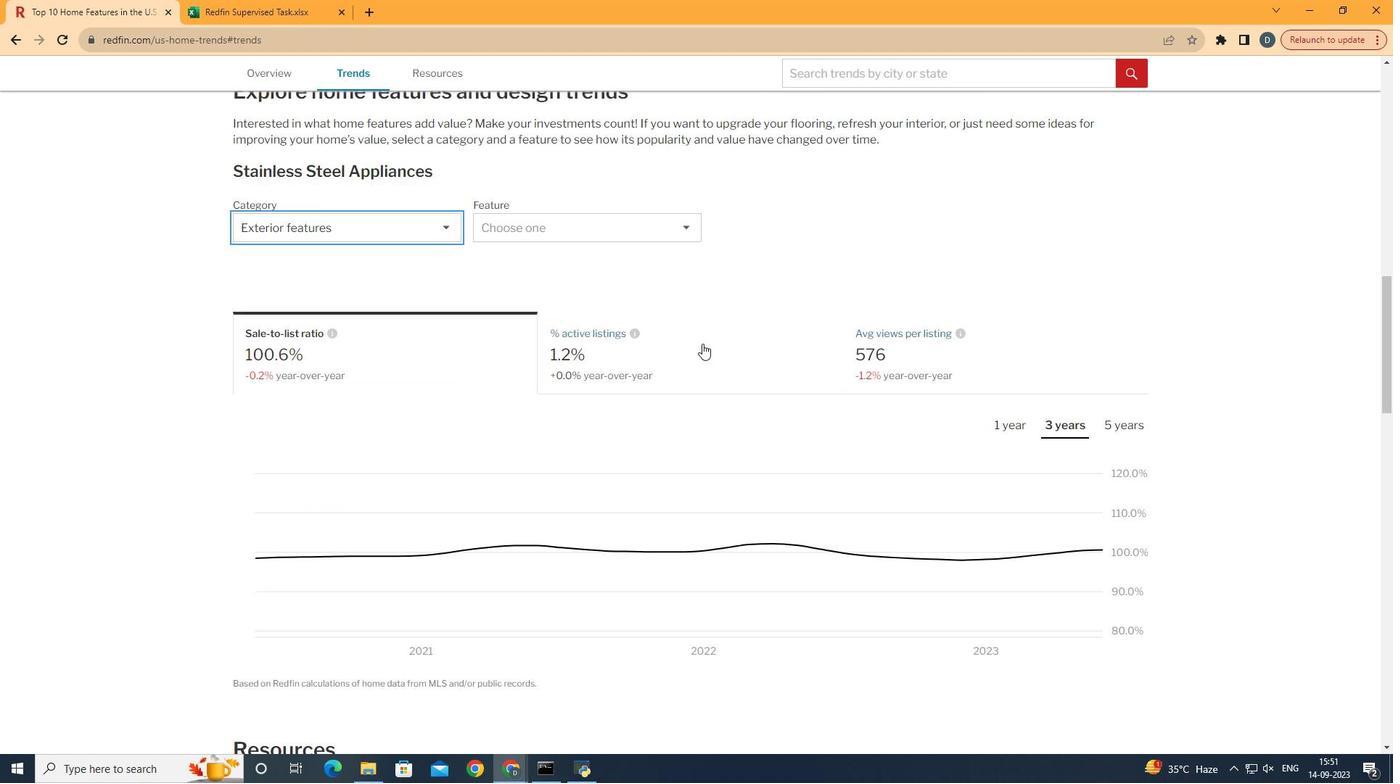 
Action: Mouse scrolled (722, 366) with delta (0, 0)
Screenshot: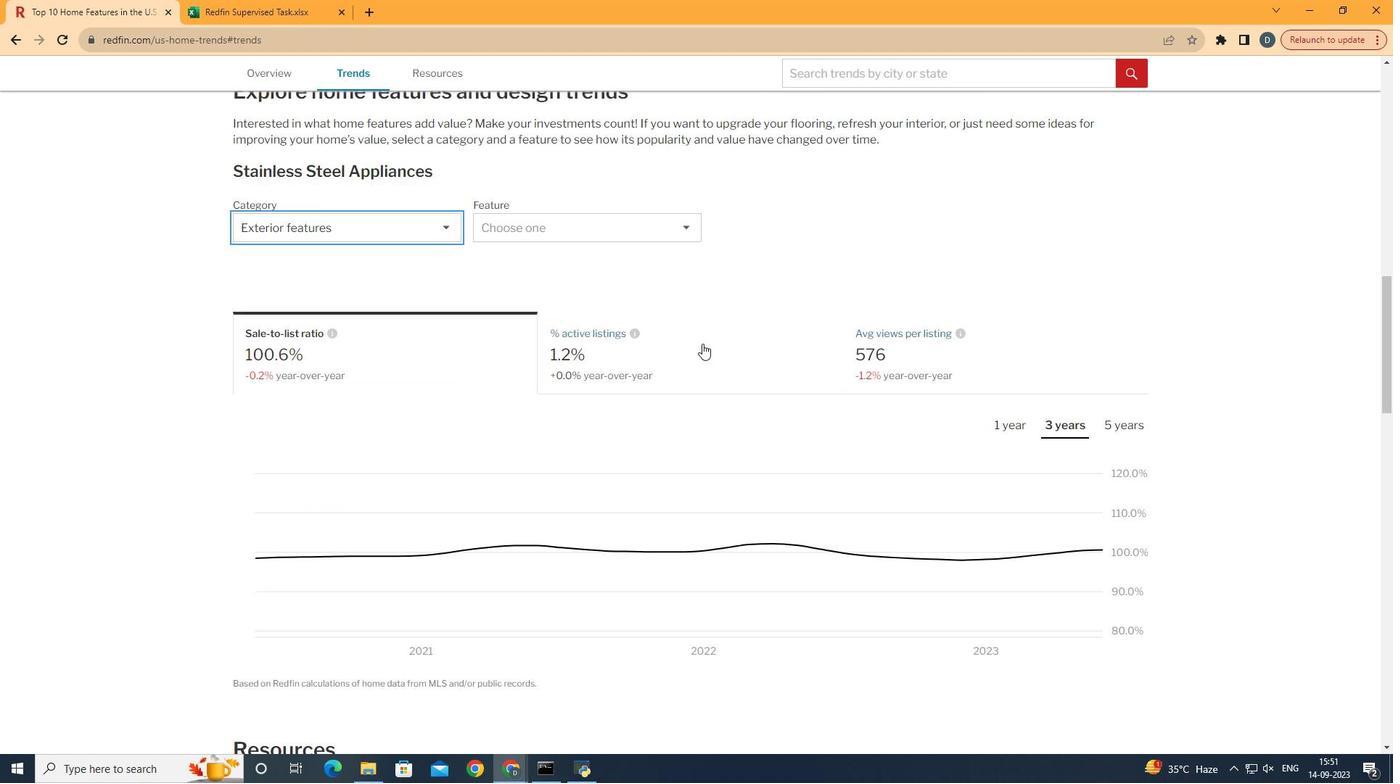 
Action: Mouse moved to (701, 254)
Screenshot: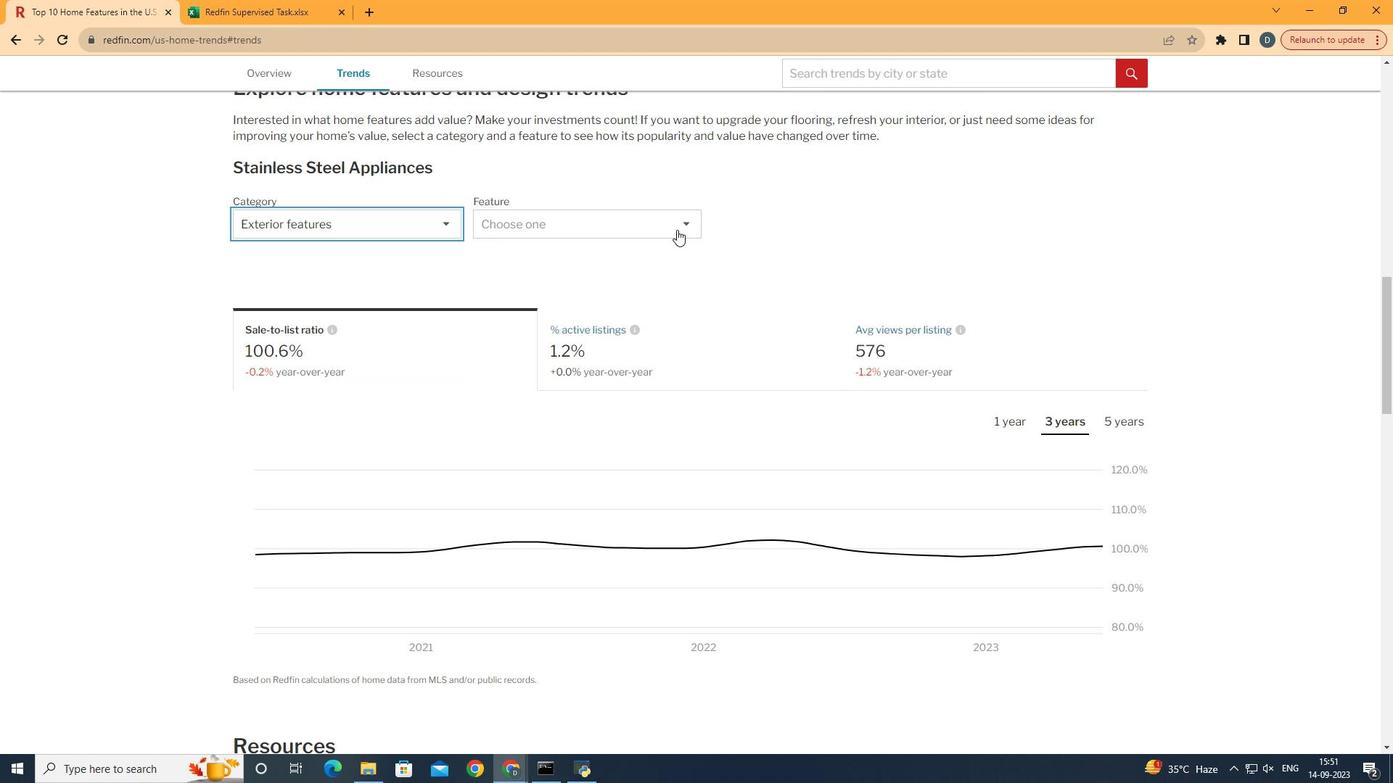 
Action: Mouse pressed left at (701, 254)
Screenshot: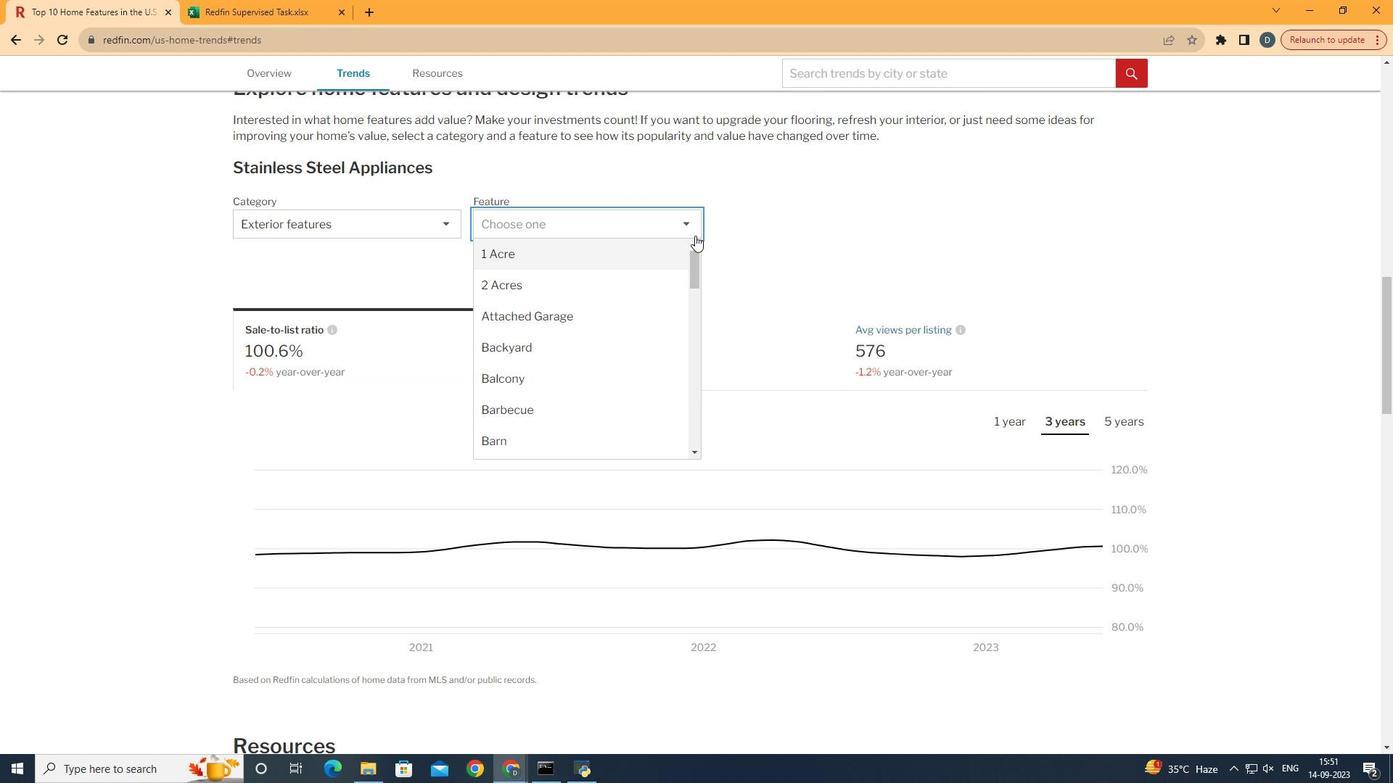 
Action: Mouse moved to (658, 402)
Screenshot: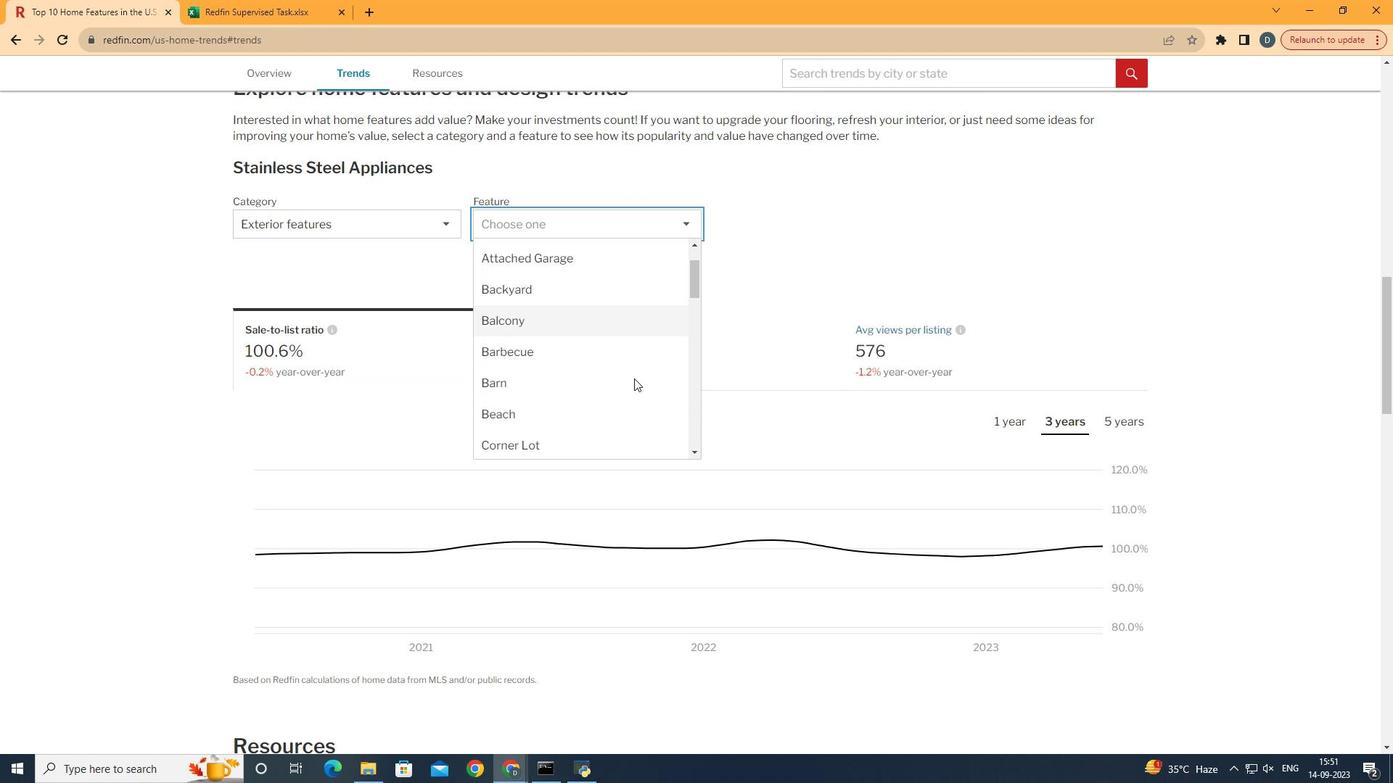 
Action: Mouse scrolled (658, 402) with delta (0, 0)
Screenshot: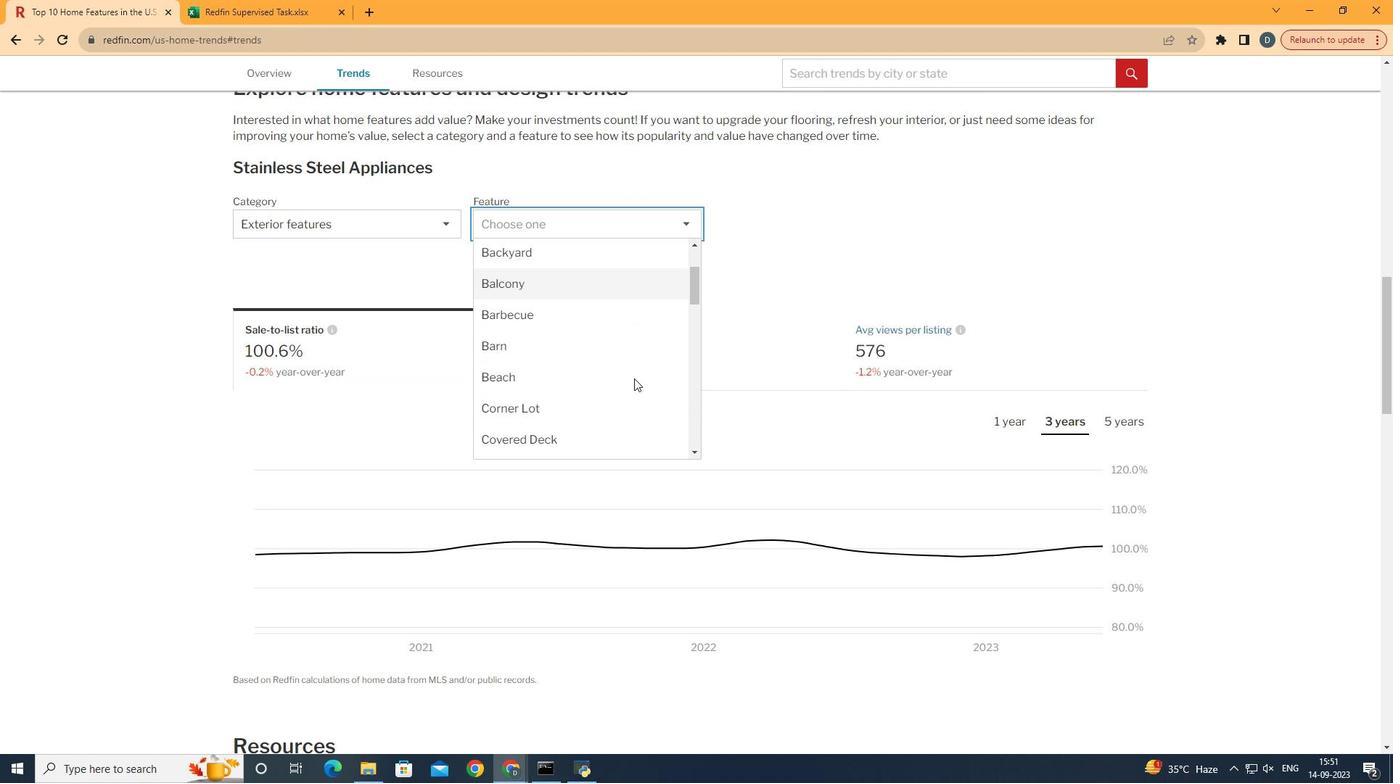 
Action: Mouse scrolled (658, 402) with delta (0, 0)
Screenshot: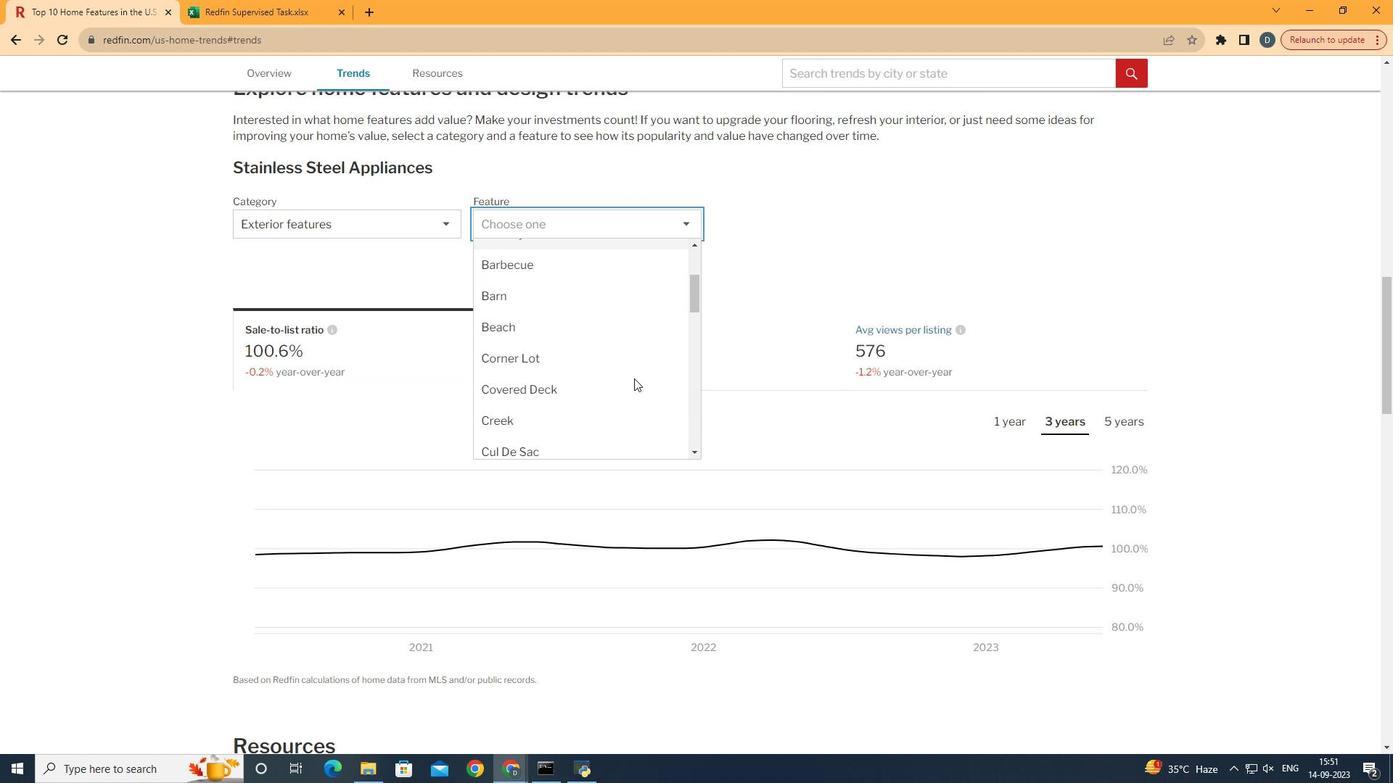 
Action: Mouse scrolled (658, 402) with delta (0, 0)
Screenshot: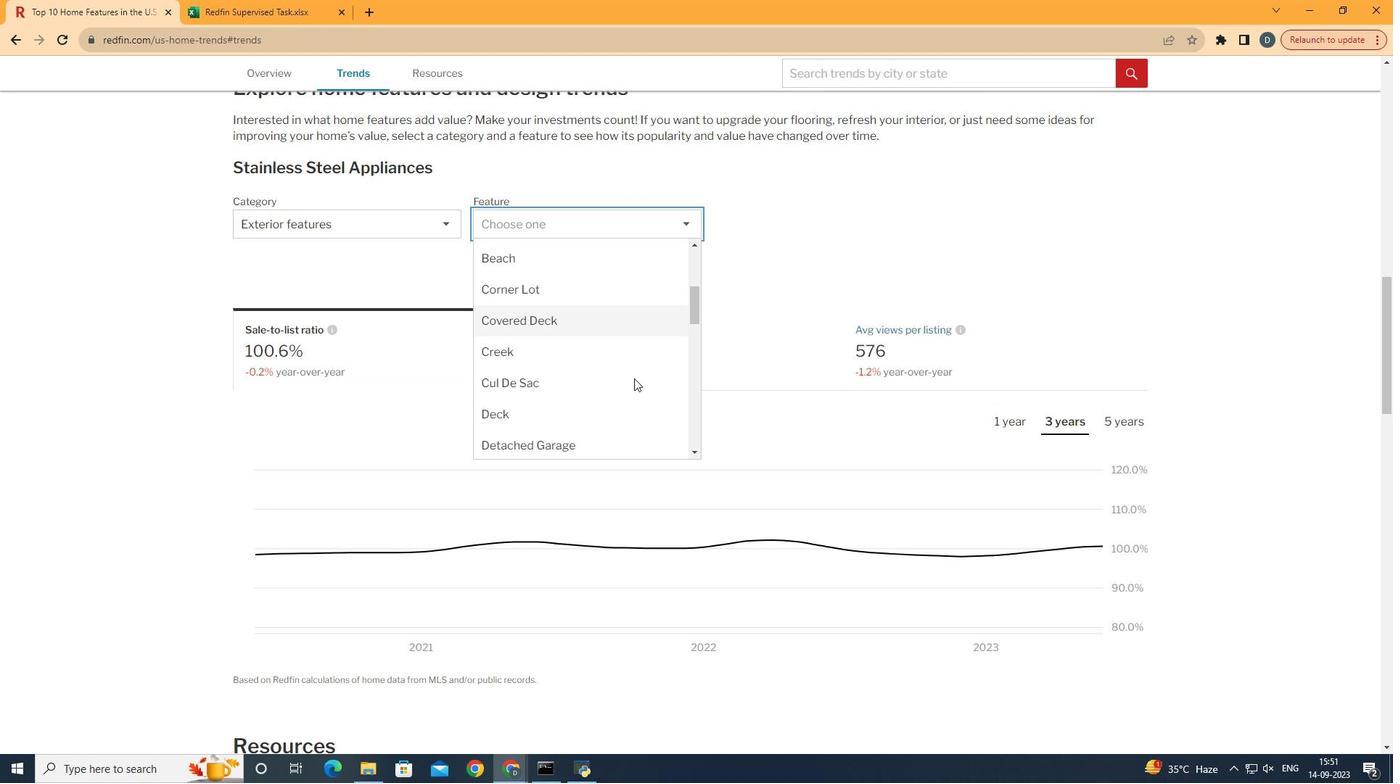 
Action: Mouse moved to (654, 426)
Screenshot: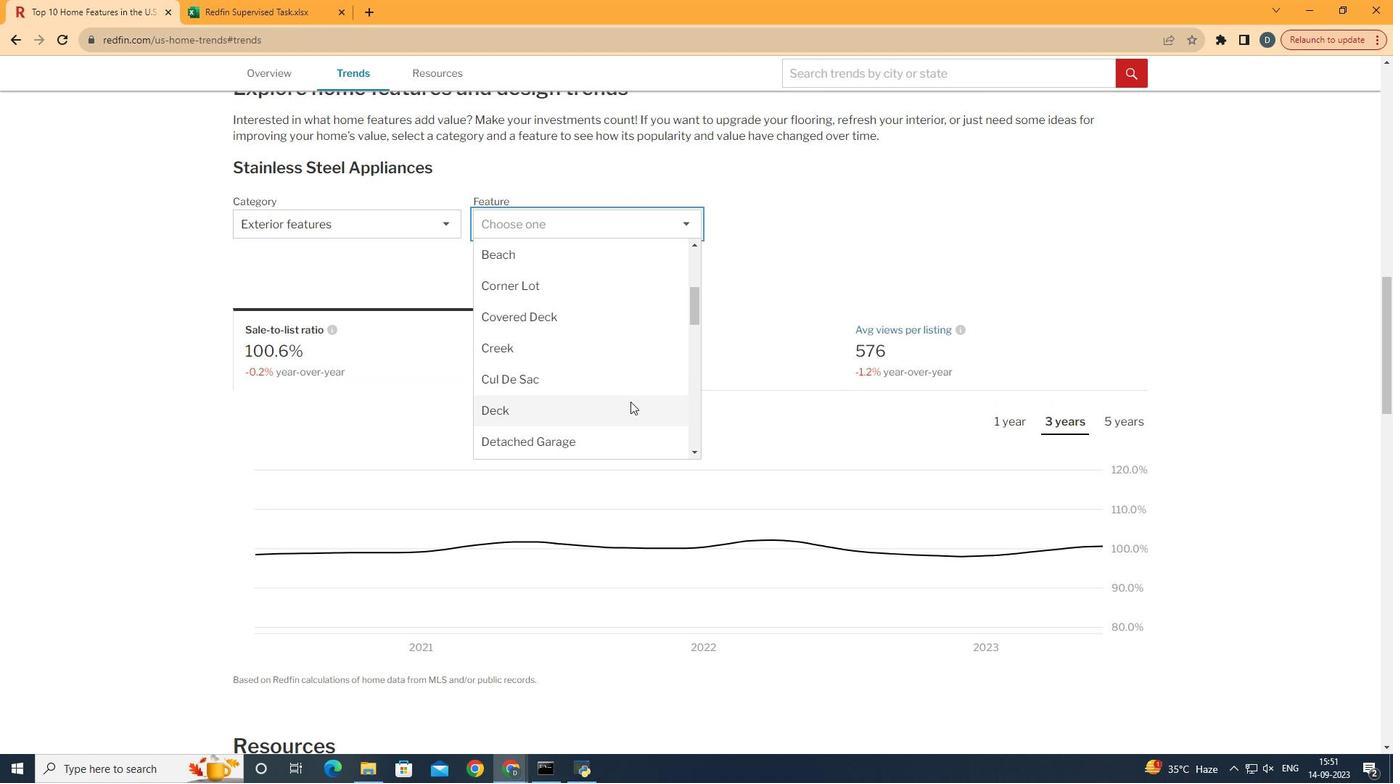 
Action: Mouse scrolled (654, 425) with delta (0, 0)
Screenshot: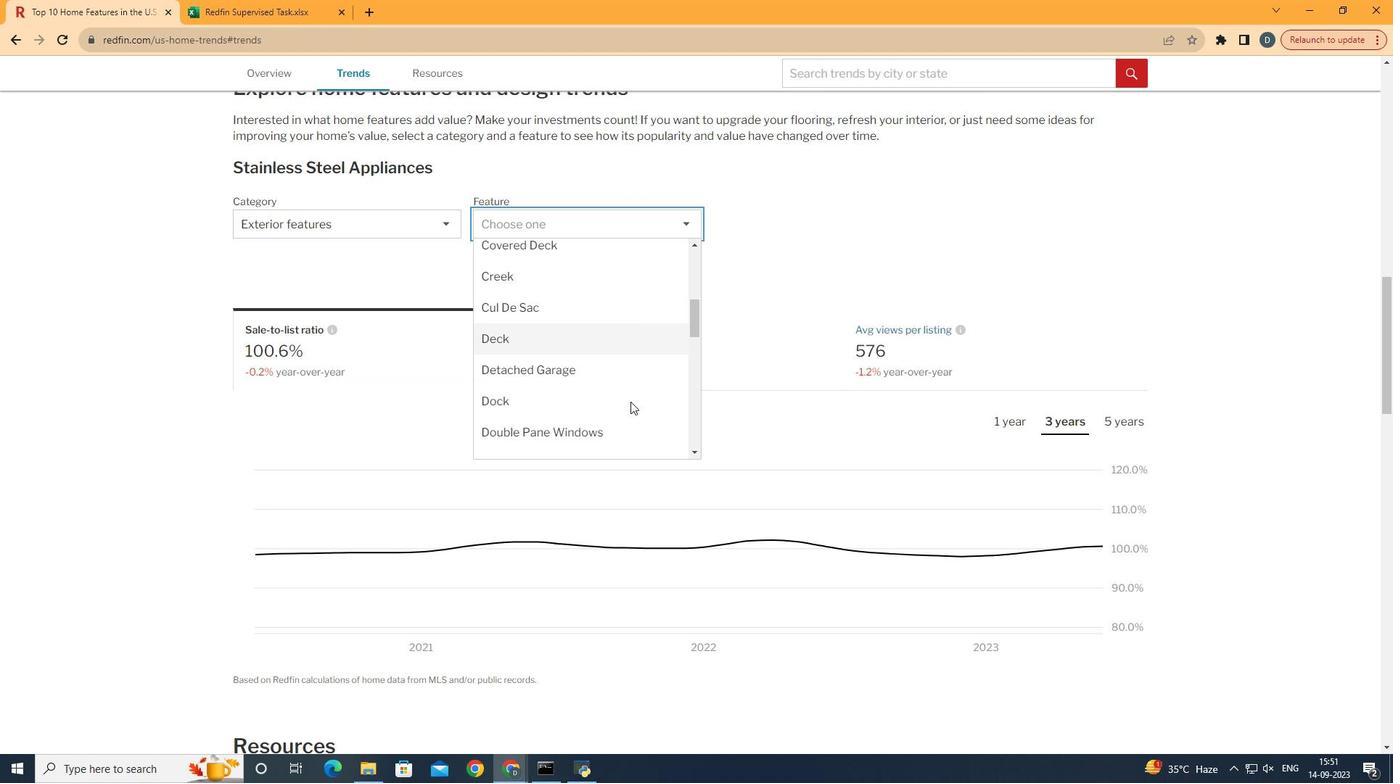 
Action: Mouse moved to (630, 431)
Screenshot: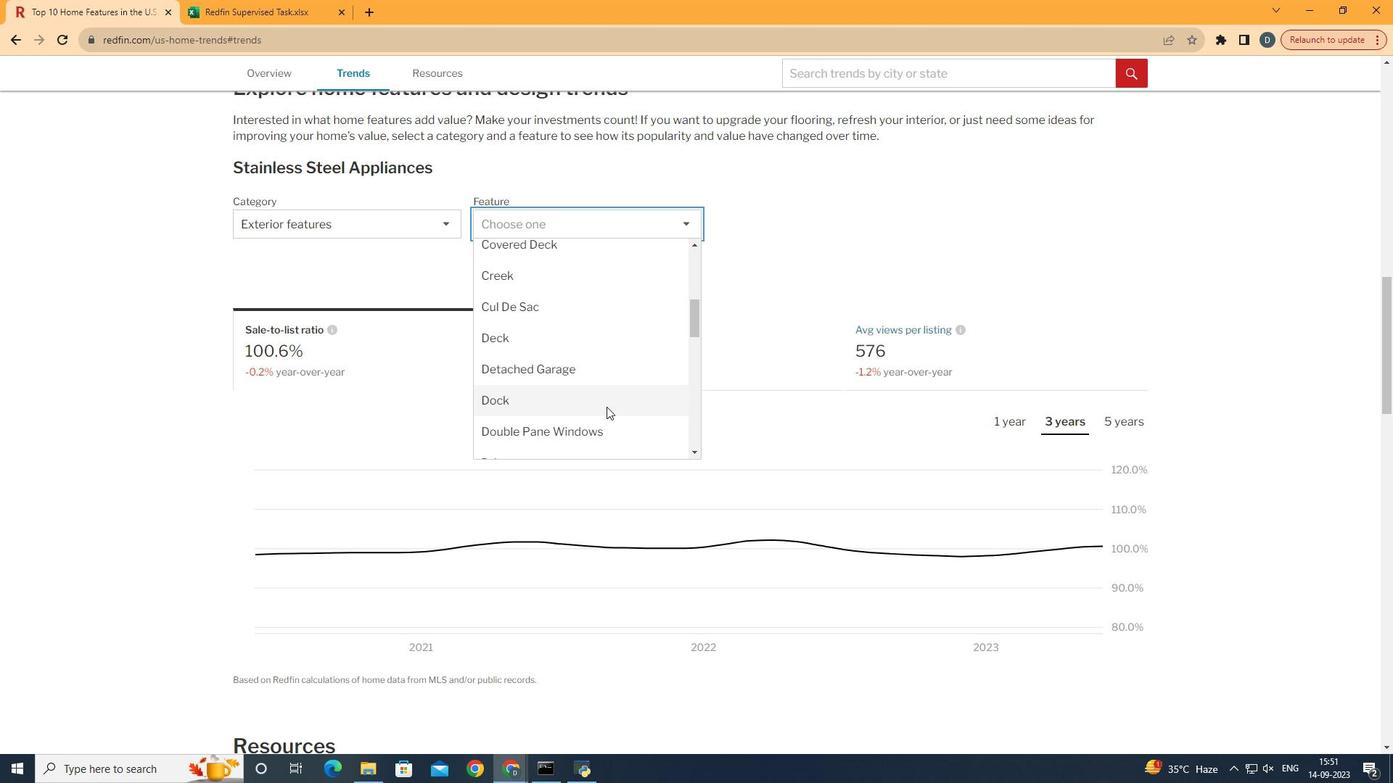 
Action: Mouse pressed left at (630, 431)
Screenshot: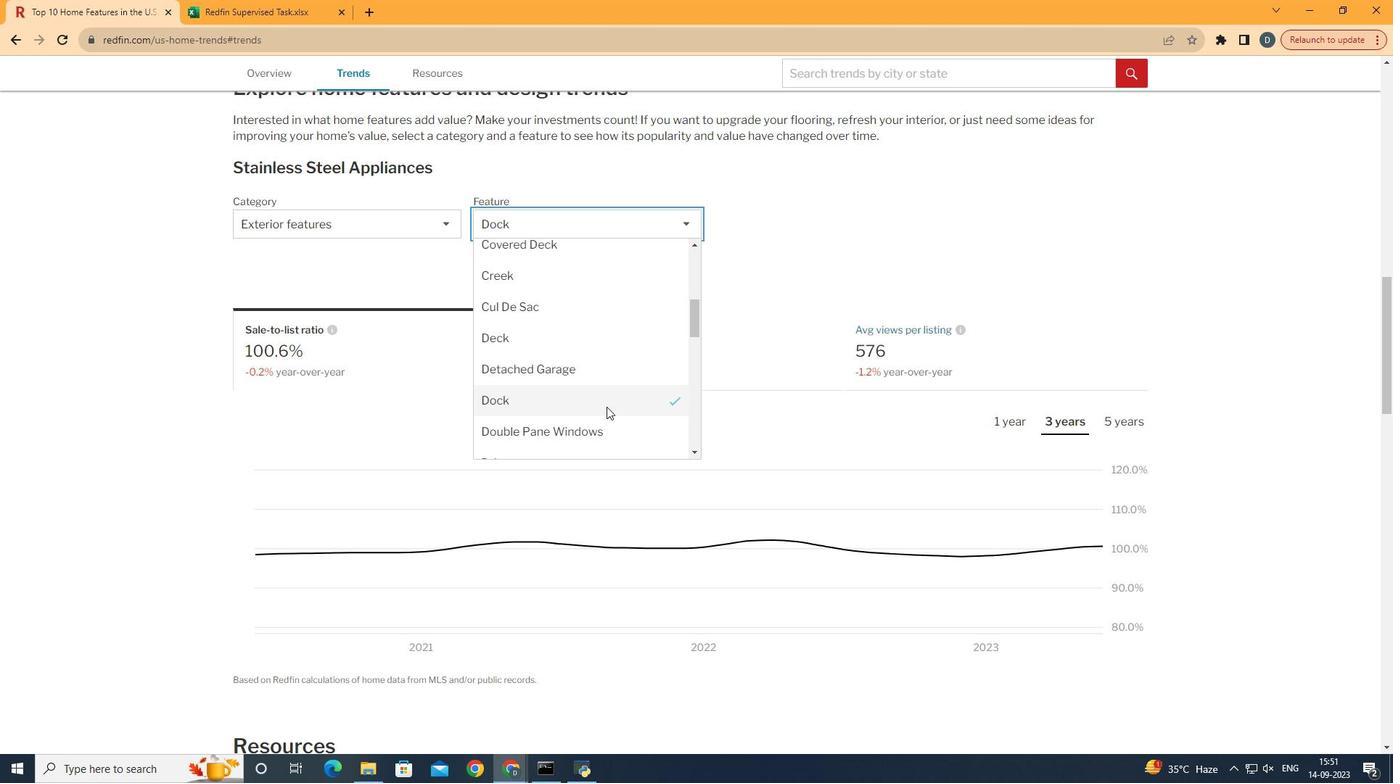 
Action: Mouse moved to (828, 269)
Screenshot: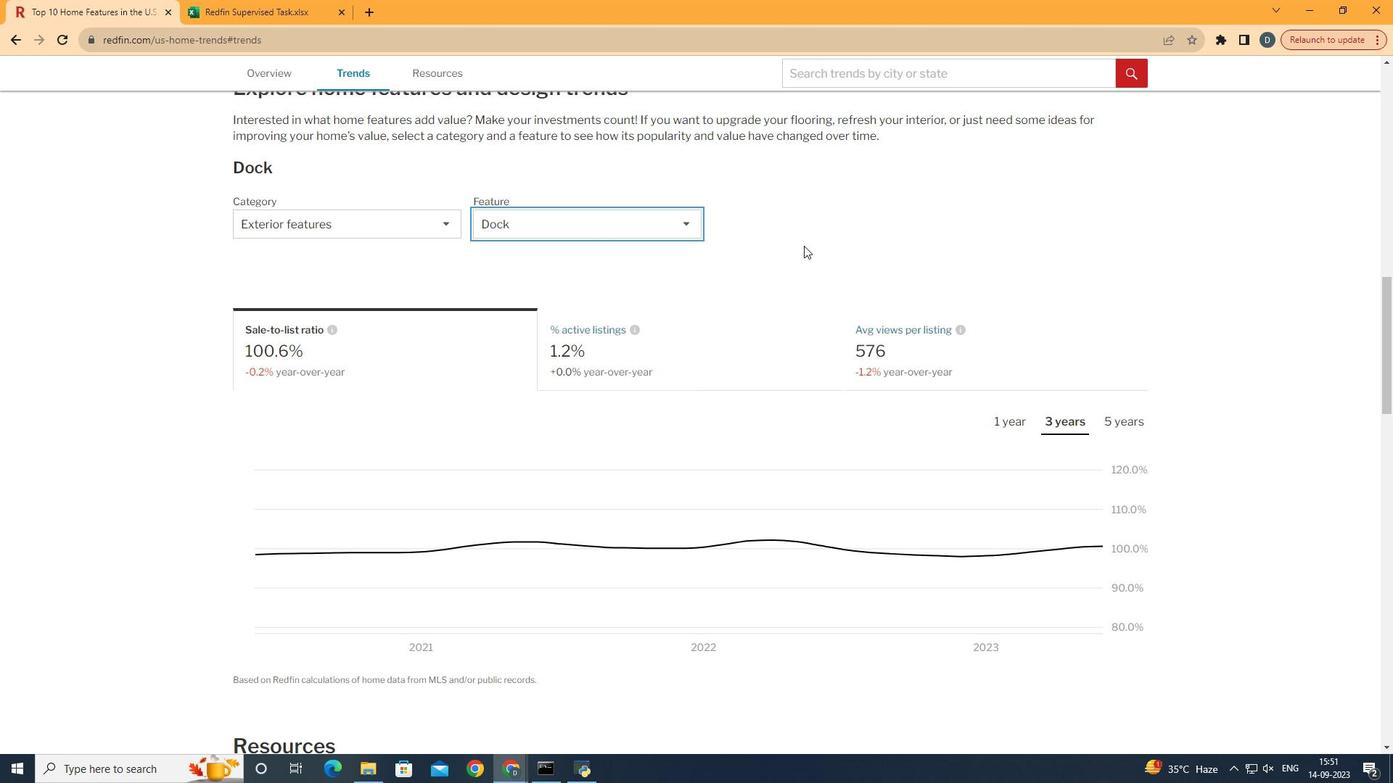 
Action: Mouse scrolled (828, 269) with delta (0, 0)
Screenshot: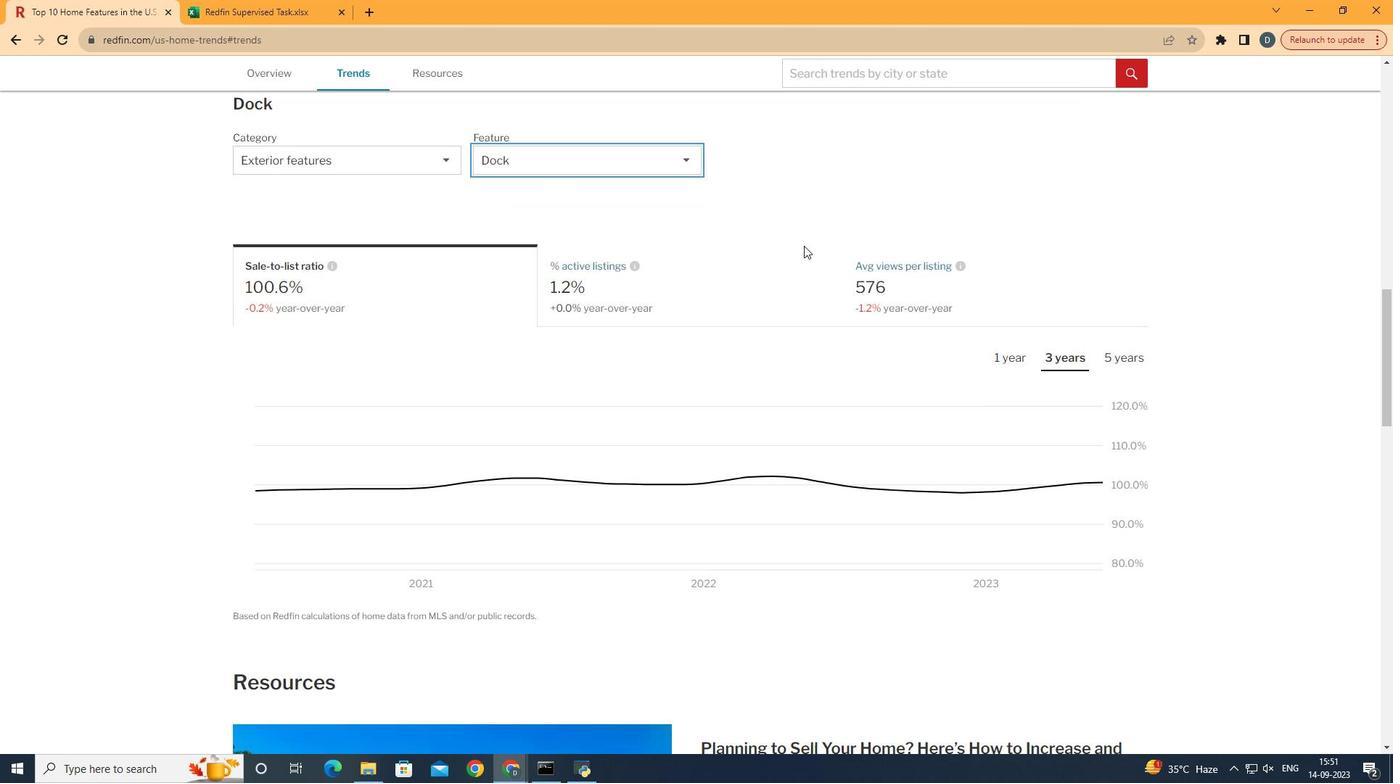 
Action: Mouse moved to (1043, 380)
Screenshot: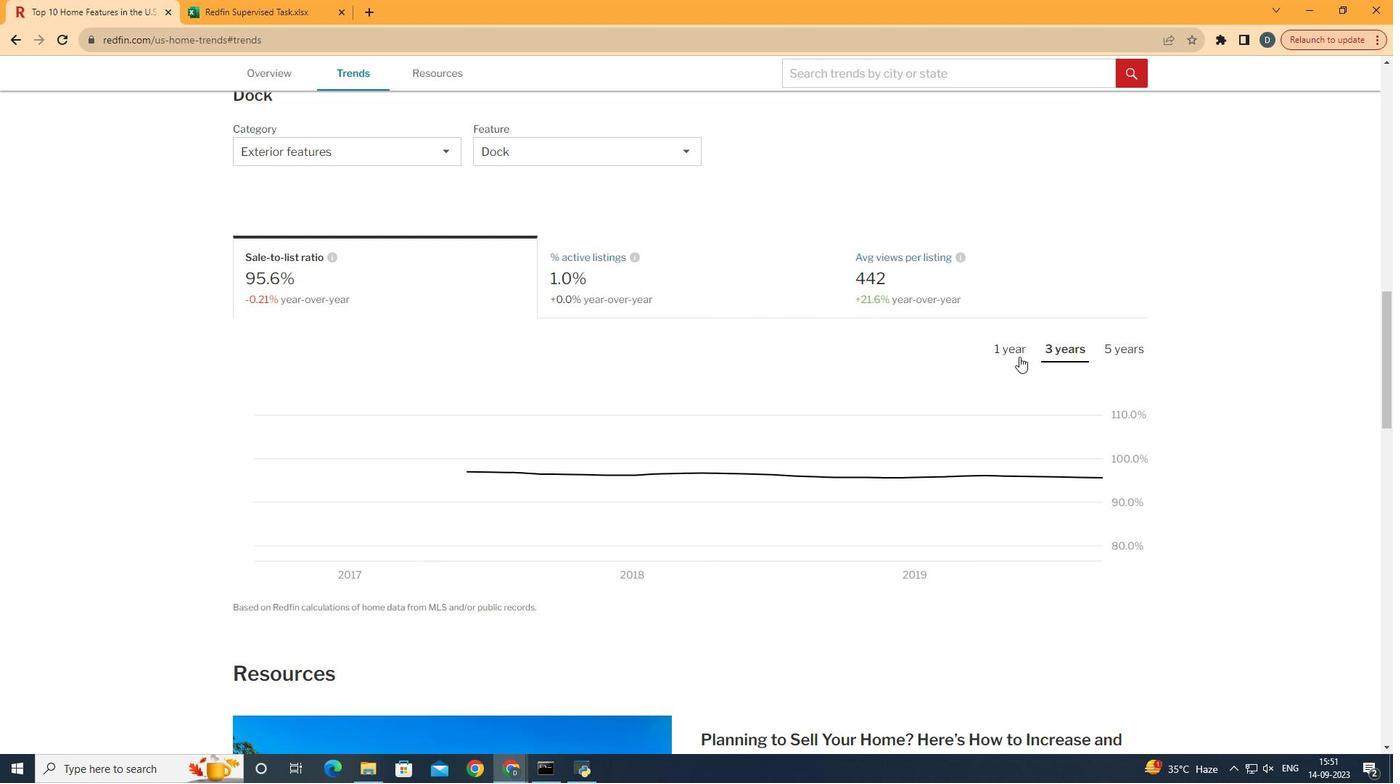 
Action: Mouse pressed left at (1043, 380)
Screenshot: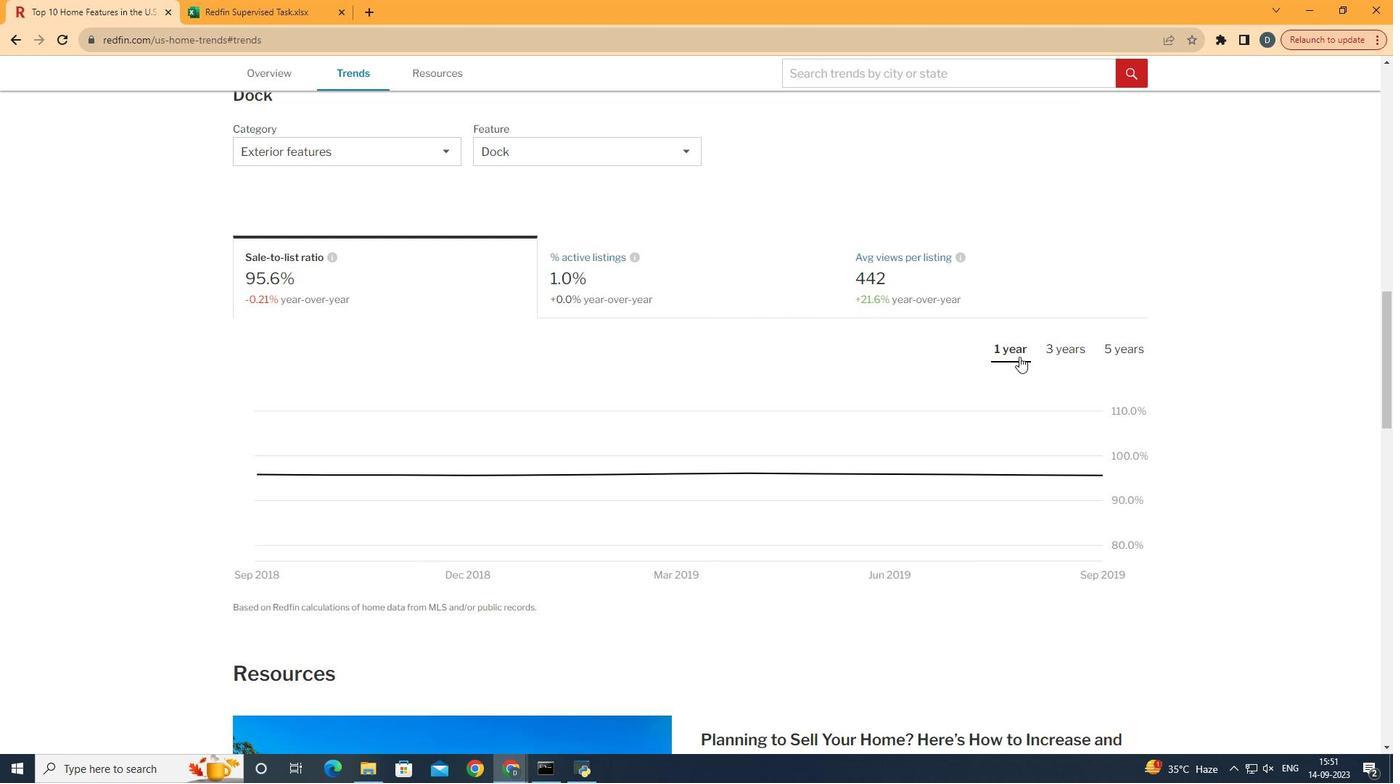 
Action: Mouse moved to (1043, 381)
Screenshot: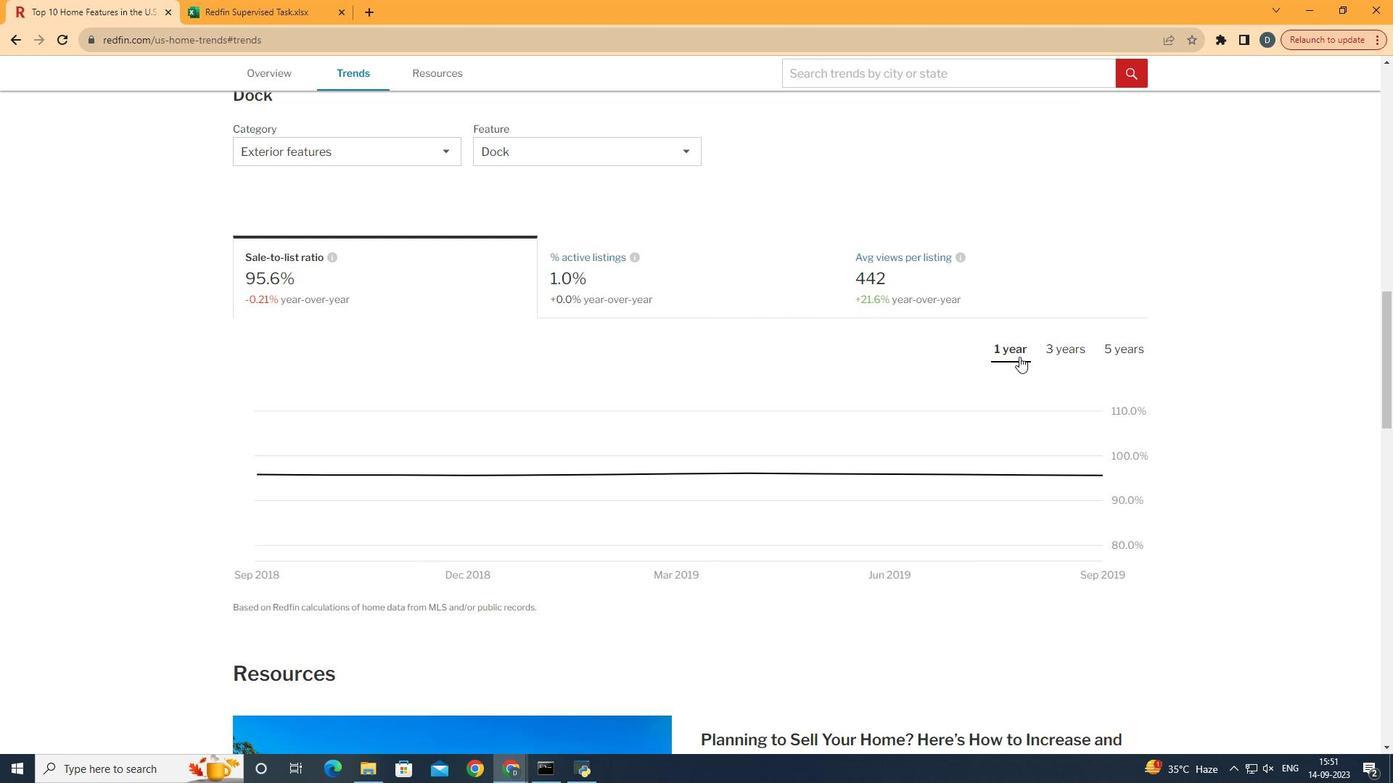 
